 Task: Compose an email with the signature Francisco Garcia with the subject Introduction of a new team member and the message We need to schedule a meeting with the client to discuss the project requirements. Can you please coordinate with them to find a suitable time? from softage.10@softage.net to softage.4@softage.net, now select the entire message Quote Attach a link with text SoftAge.4 and email address as softage.4@softage.net Send the email. Finally, move the email from Sent Items to the label Workplace harassment
Action: Mouse moved to (80, 131)
Screenshot: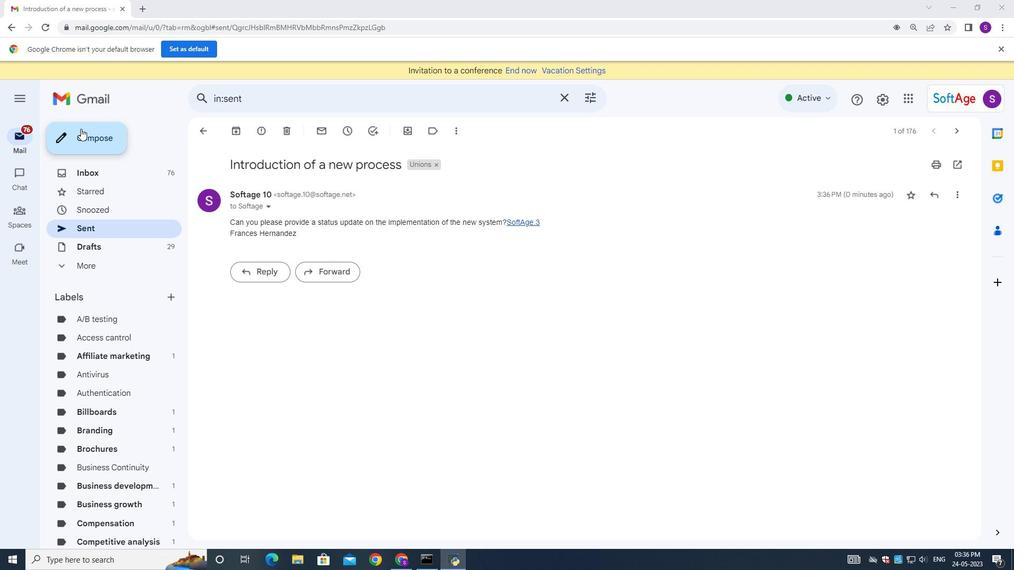 
Action: Mouse pressed left at (80, 131)
Screenshot: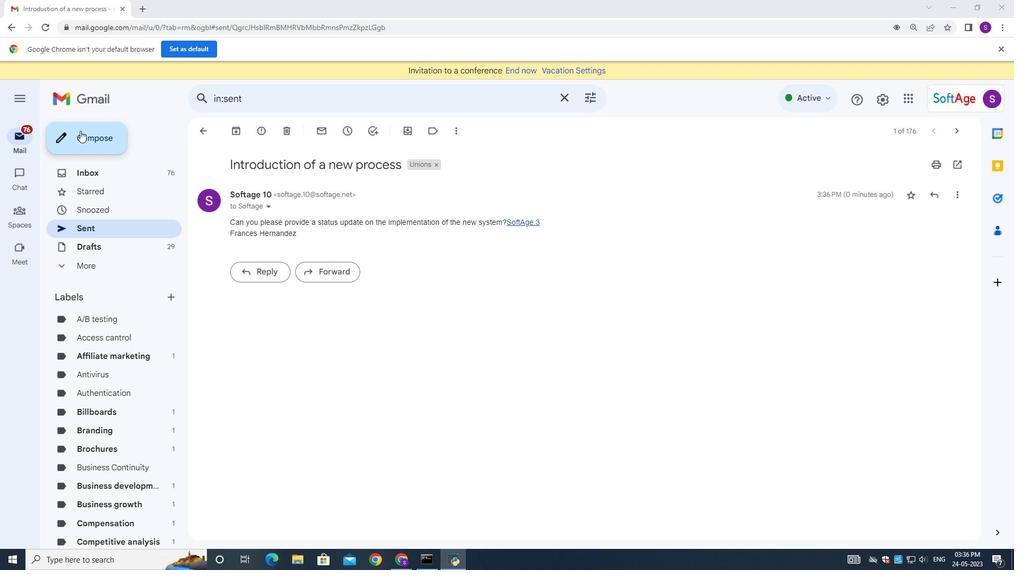 
Action: Mouse moved to (837, 533)
Screenshot: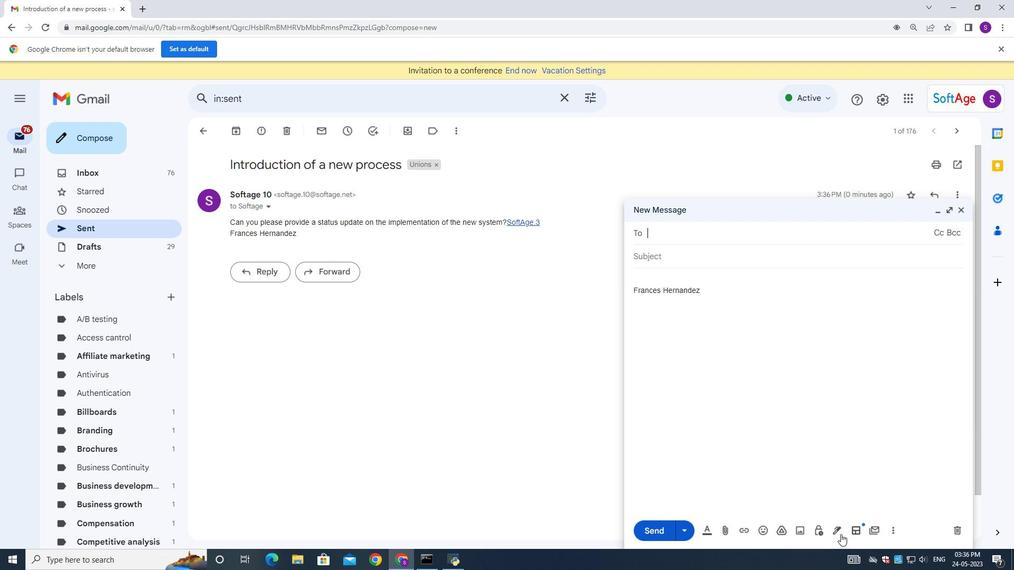 
Action: Mouse pressed left at (837, 533)
Screenshot: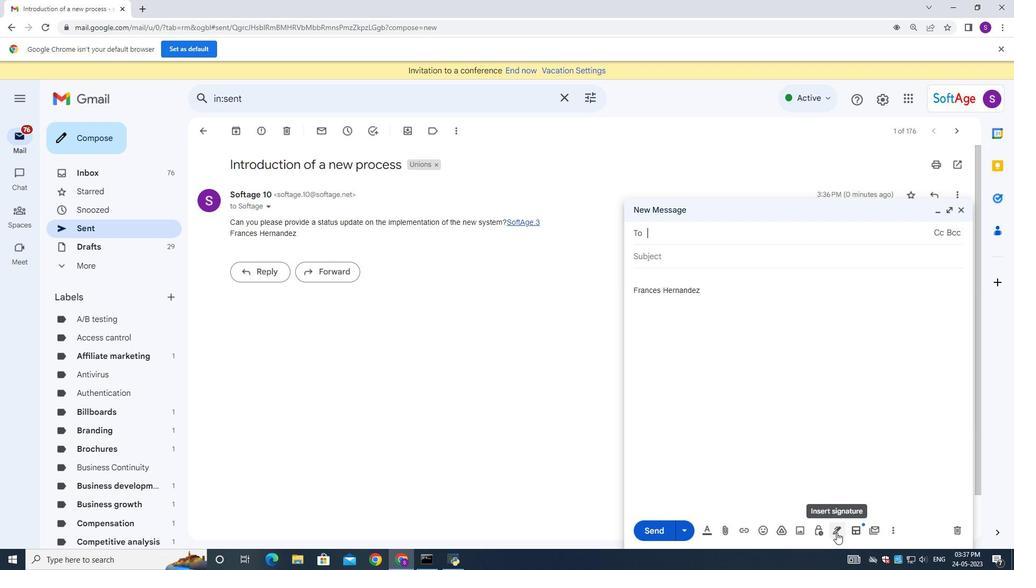 
Action: Mouse moved to (866, 469)
Screenshot: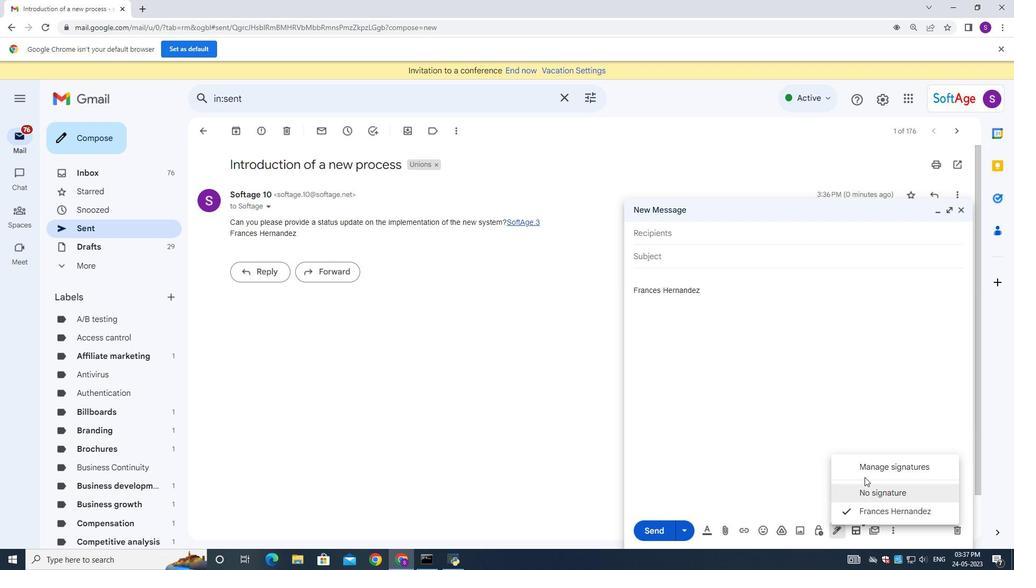
Action: Mouse pressed left at (866, 469)
Screenshot: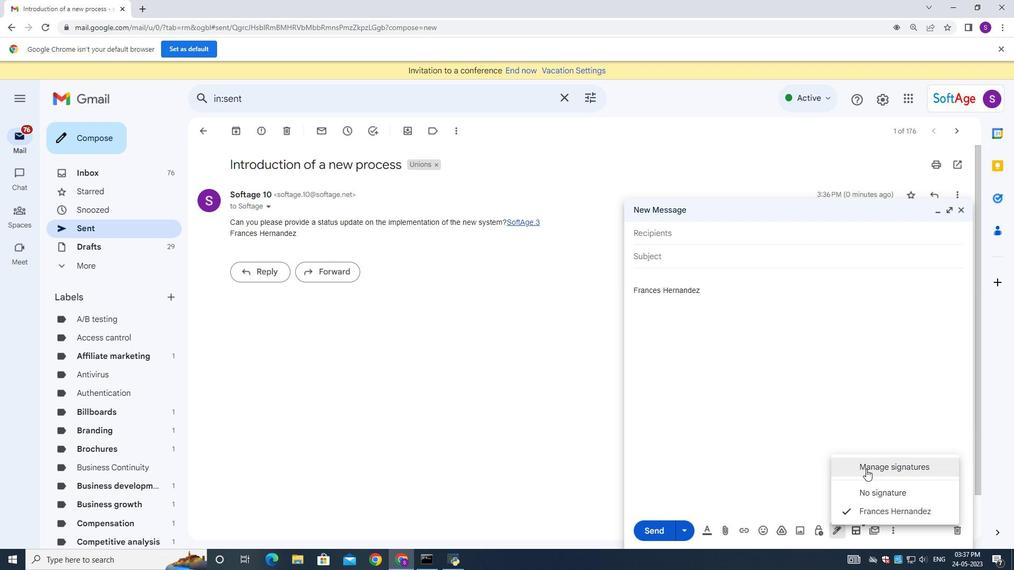 
Action: Mouse moved to (540, 299)
Screenshot: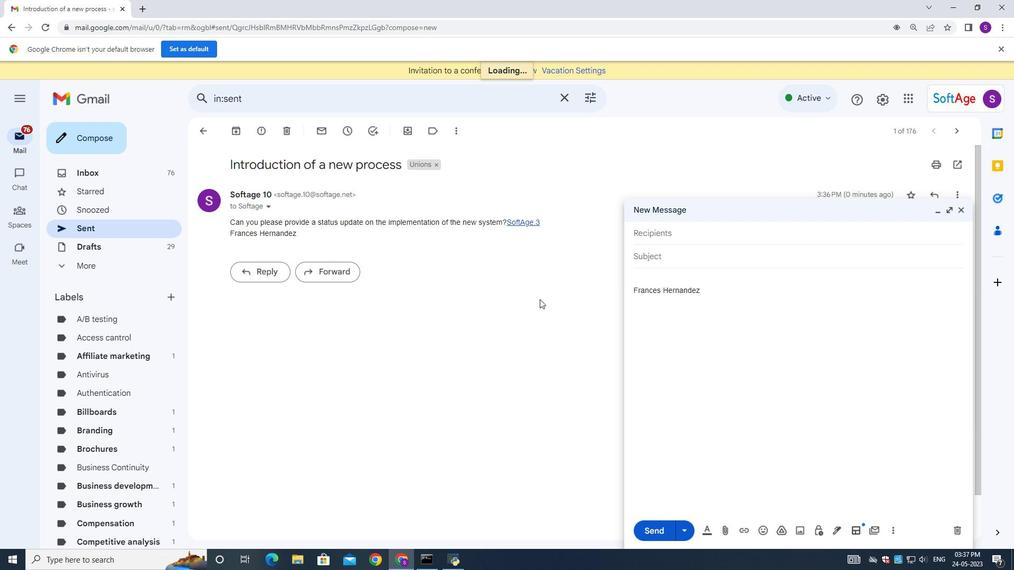 
Action: Mouse scrolled (540, 298) with delta (0, 0)
Screenshot: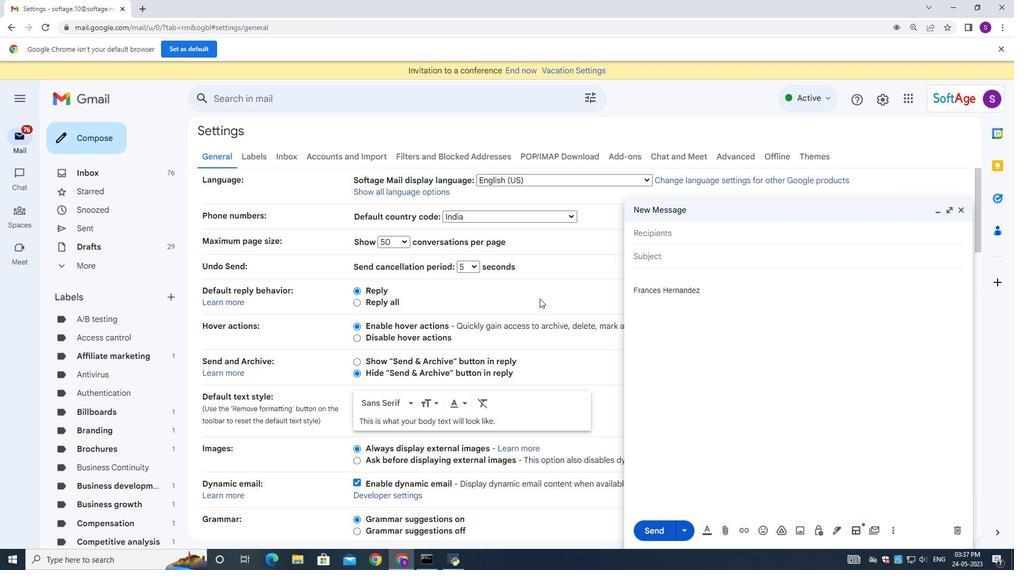 
Action: Mouse moved to (540, 299)
Screenshot: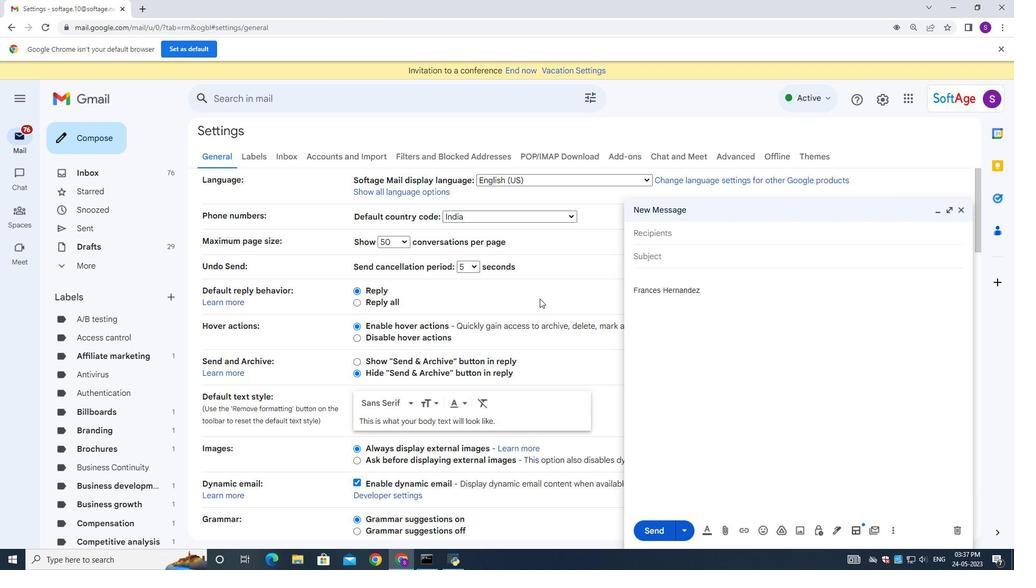 
Action: Mouse scrolled (540, 299) with delta (0, 0)
Screenshot: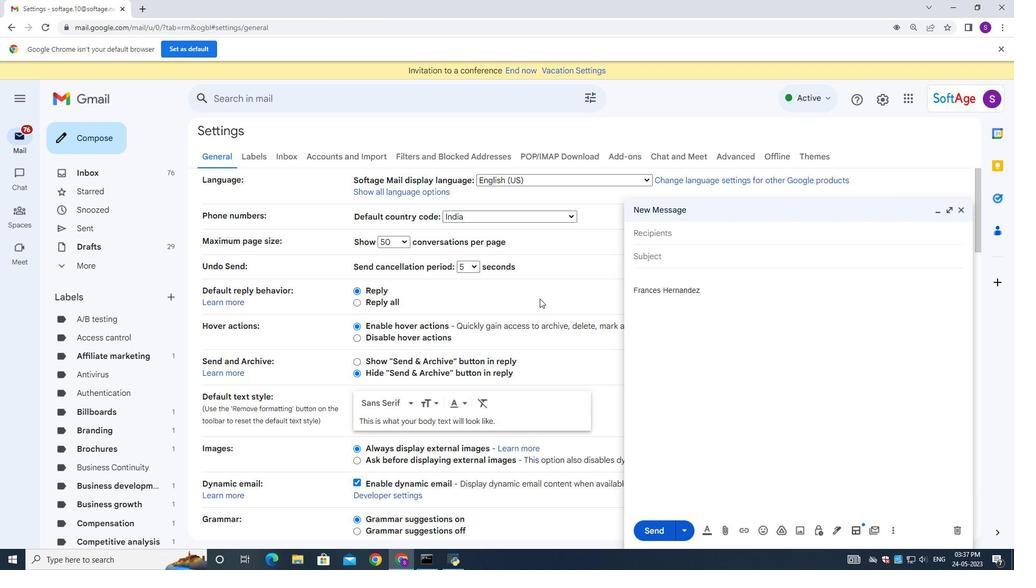 
Action: Mouse moved to (540, 300)
Screenshot: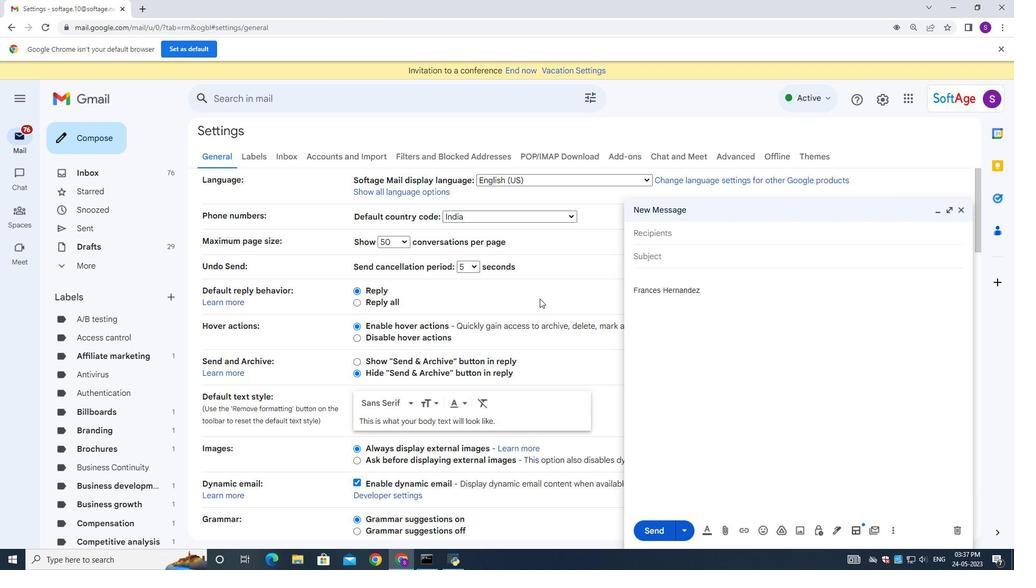 
Action: Mouse scrolled (540, 299) with delta (0, 0)
Screenshot: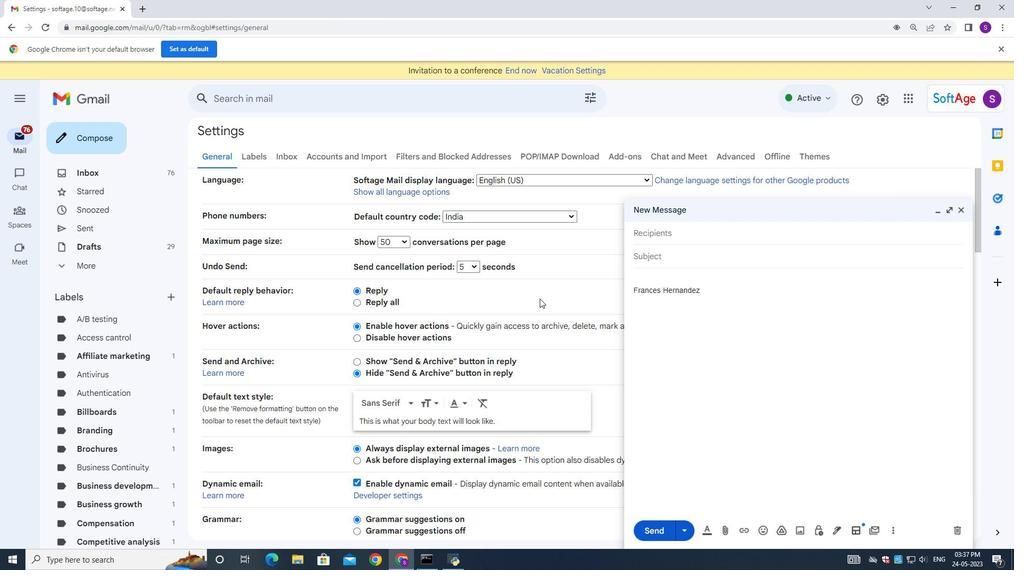 
Action: Mouse moved to (540, 300)
Screenshot: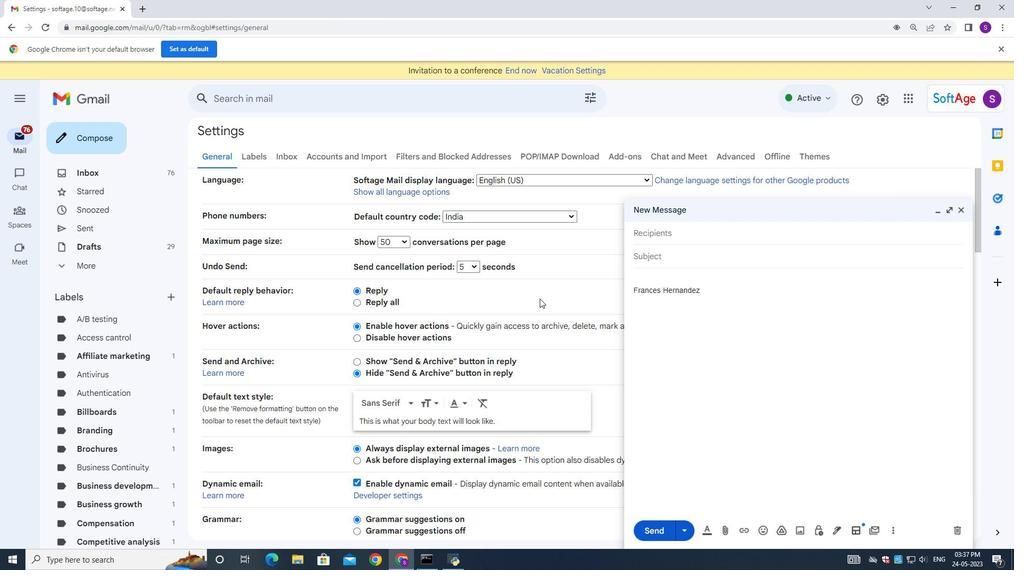 
Action: Mouse scrolled (540, 299) with delta (0, 0)
Screenshot: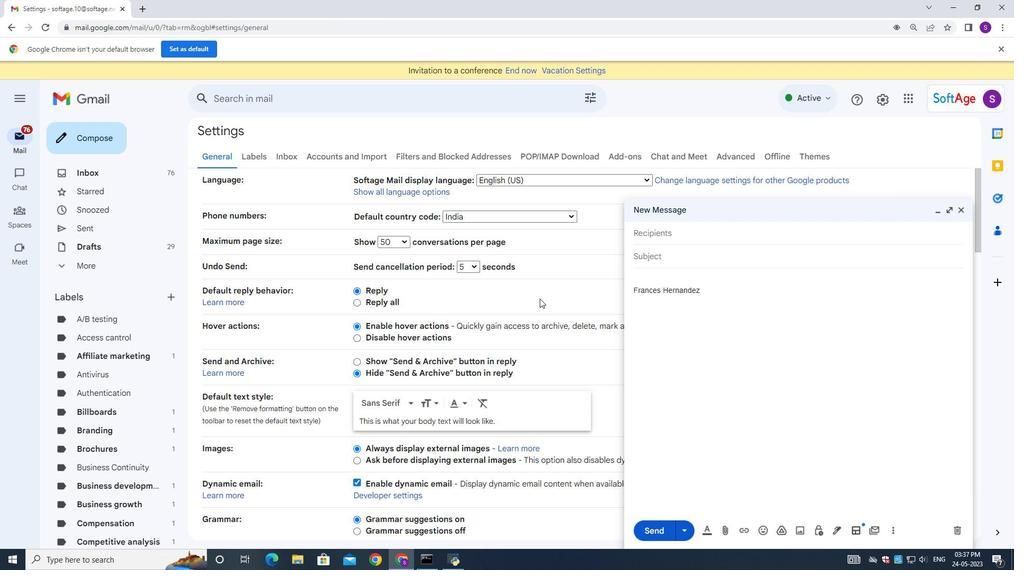 
Action: Mouse scrolled (540, 299) with delta (0, 0)
Screenshot: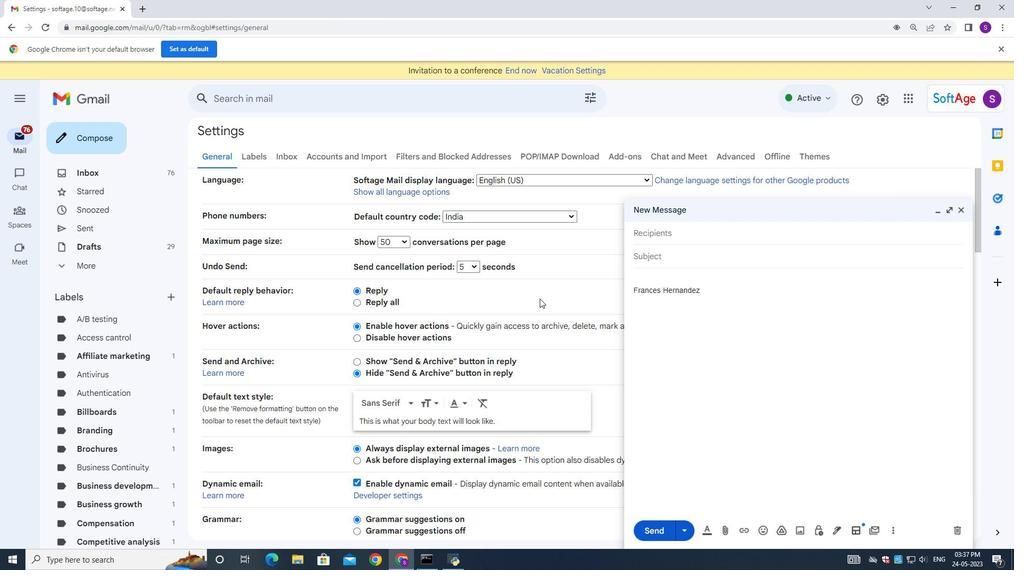 
Action: Mouse scrolled (540, 299) with delta (0, 0)
Screenshot: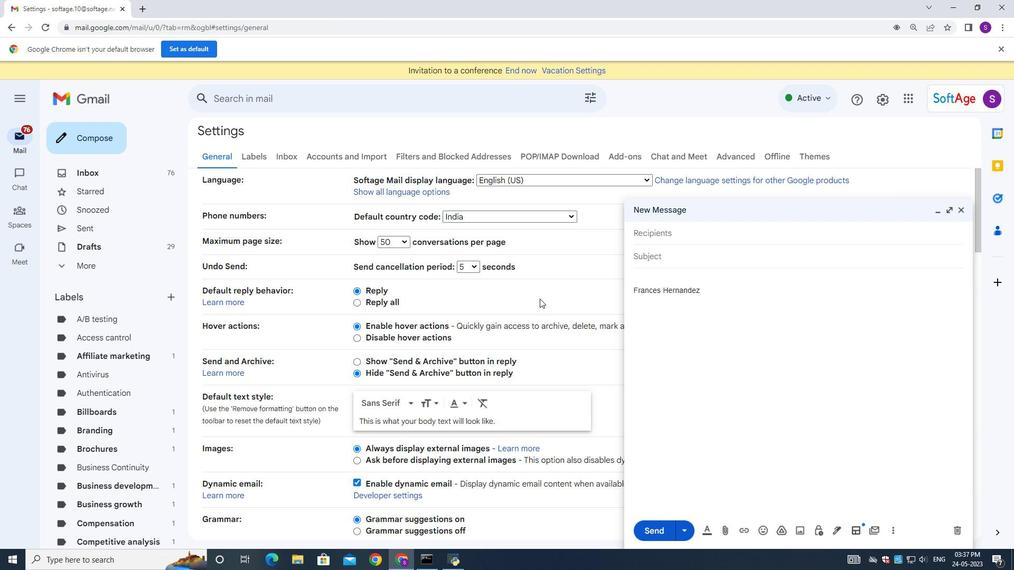 
Action: Mouse moved to (540, 301)
Screenshot: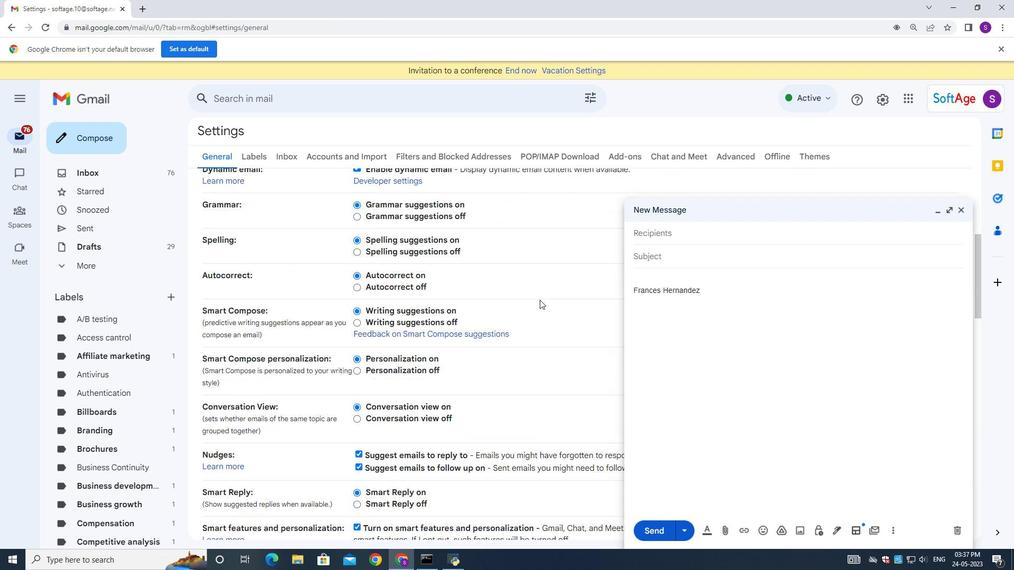
Action: Mouse scrolled (540, 301) with delta (0, 0)
Screenshot: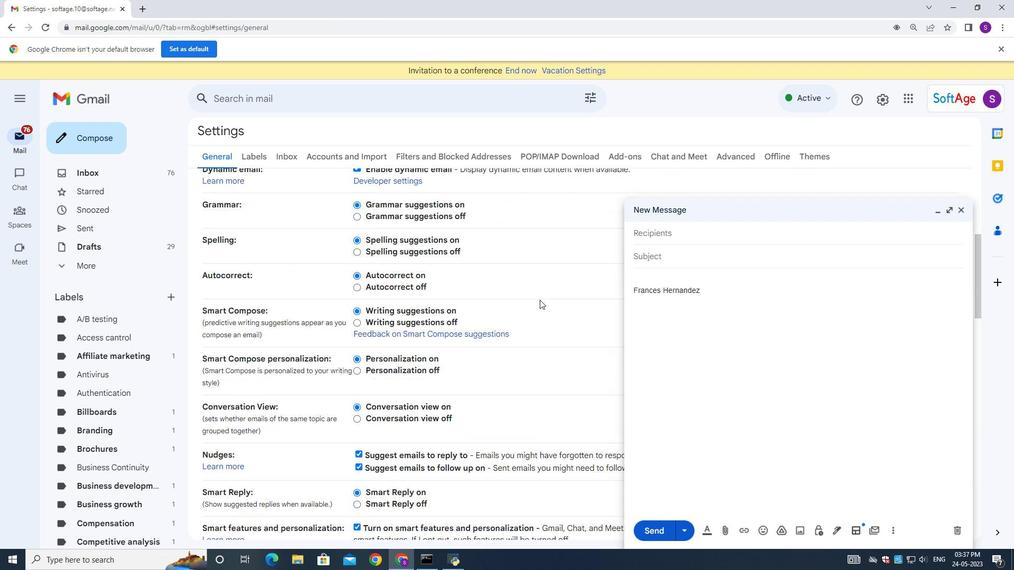 
Action: Mouse moved to (540, 301)
Screenshot: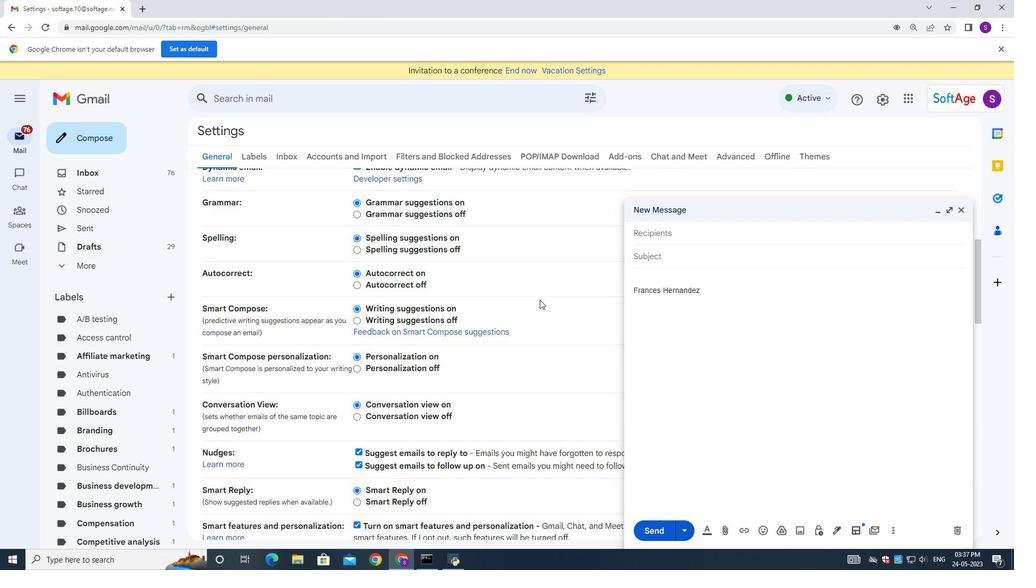 
Action: Mouse scrolled (540, 301) with delta (0, 0)
Screenshot: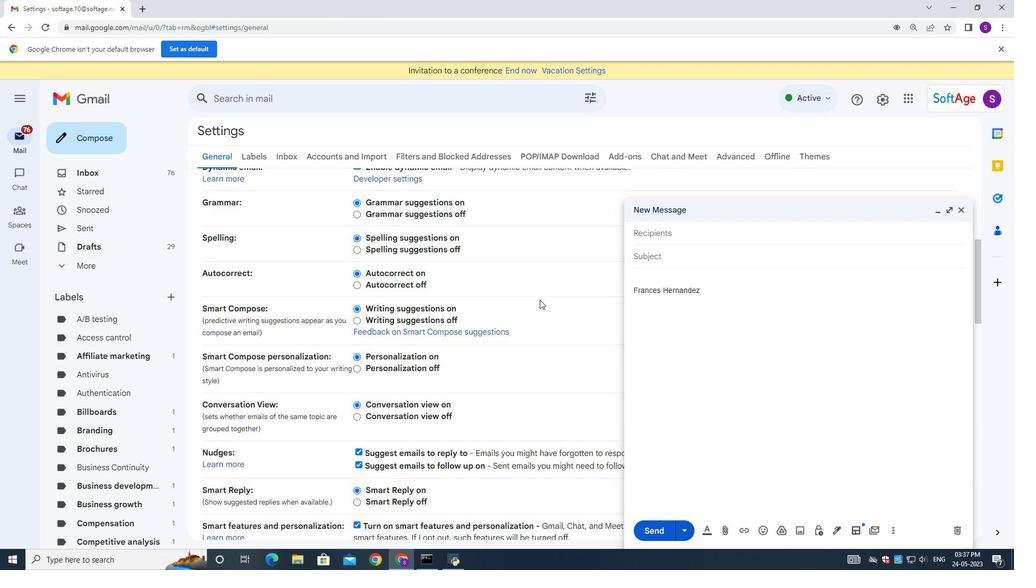 
Action: Mouse scrolled (540, 301) with delta (0, 0)
Screenshot: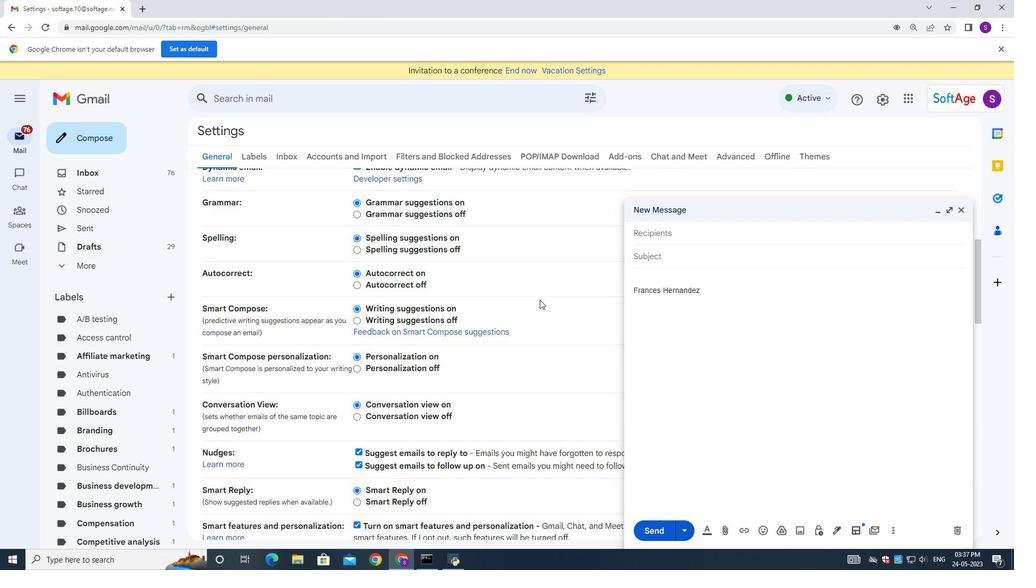 
Action: Mouse moved to (540, 301)
Screenshot: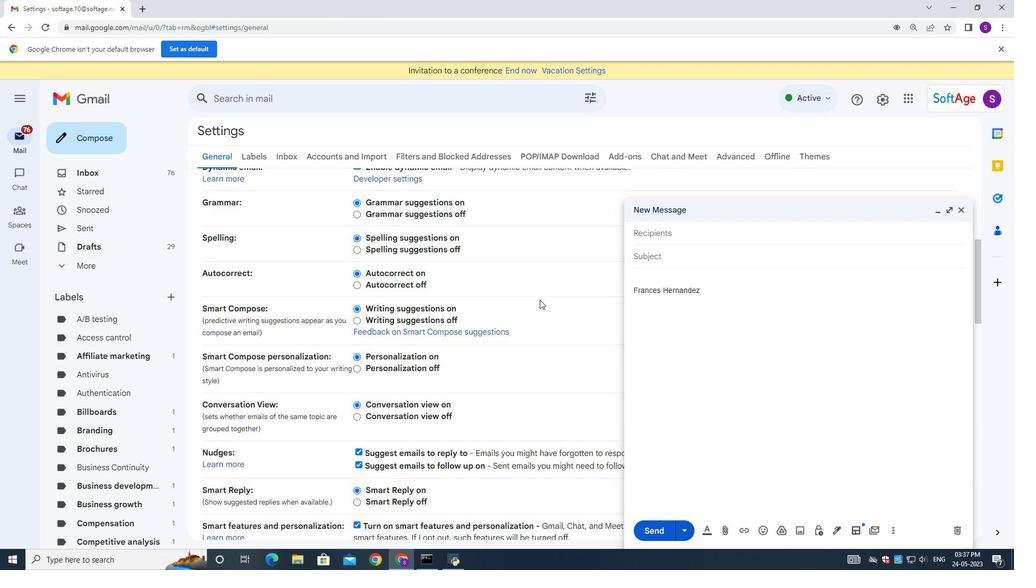 
Action: Mouse scrolled (540, 301) with delta (0, 0)
Screenshot: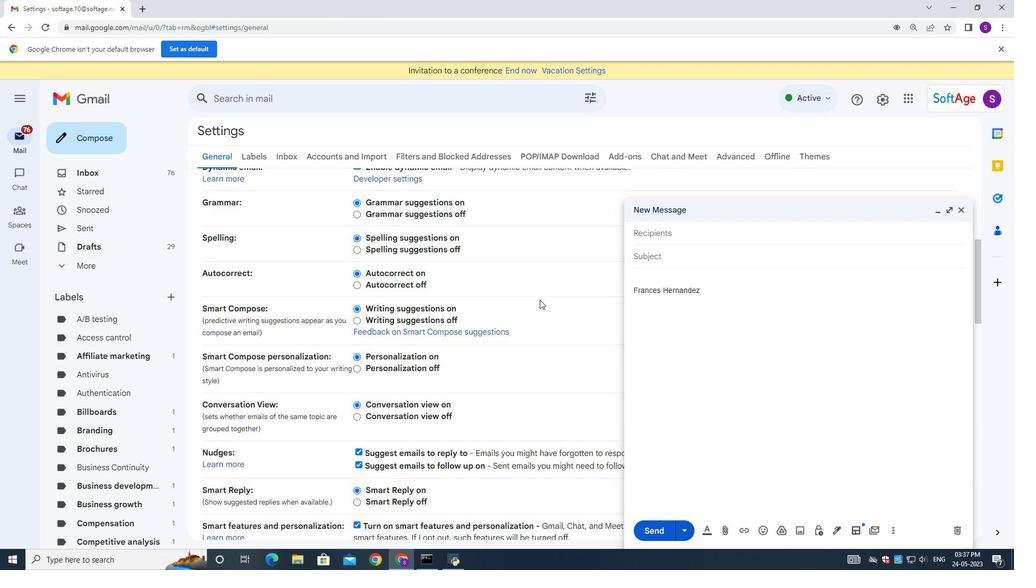 
Action: Mouse scrolled (540, 301) with delta (0, 0)
Screenshot: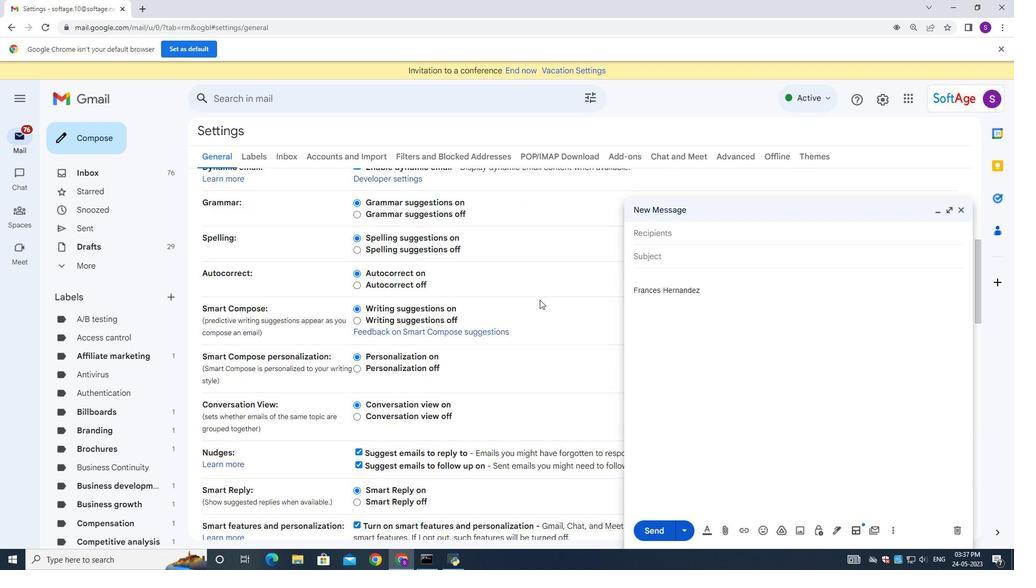 
Action: Mouse moved to (539, 305)
Screenshot: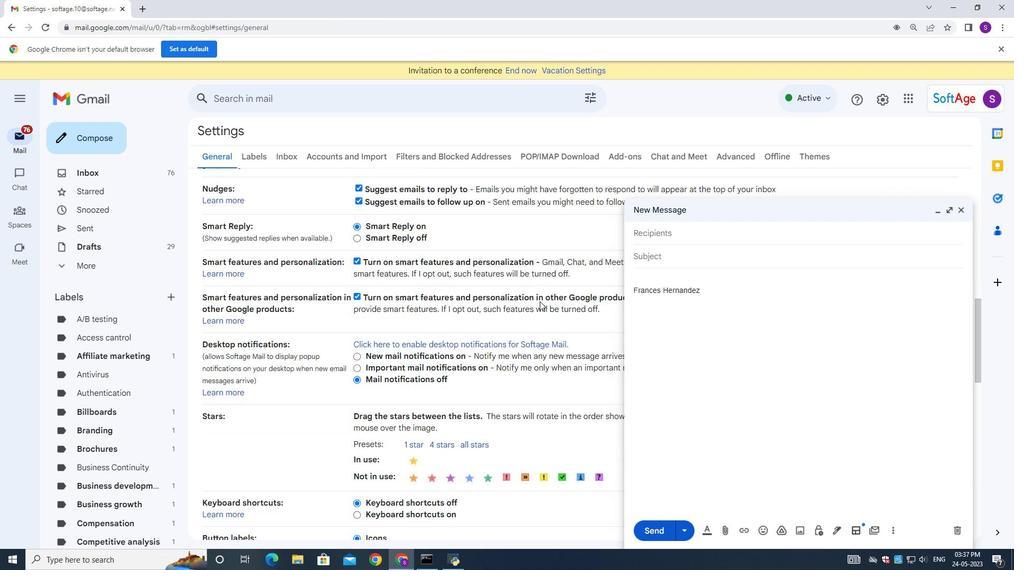 
Action: Mouse scrolled (539, 304) with delta (0, 0)
Screenshot: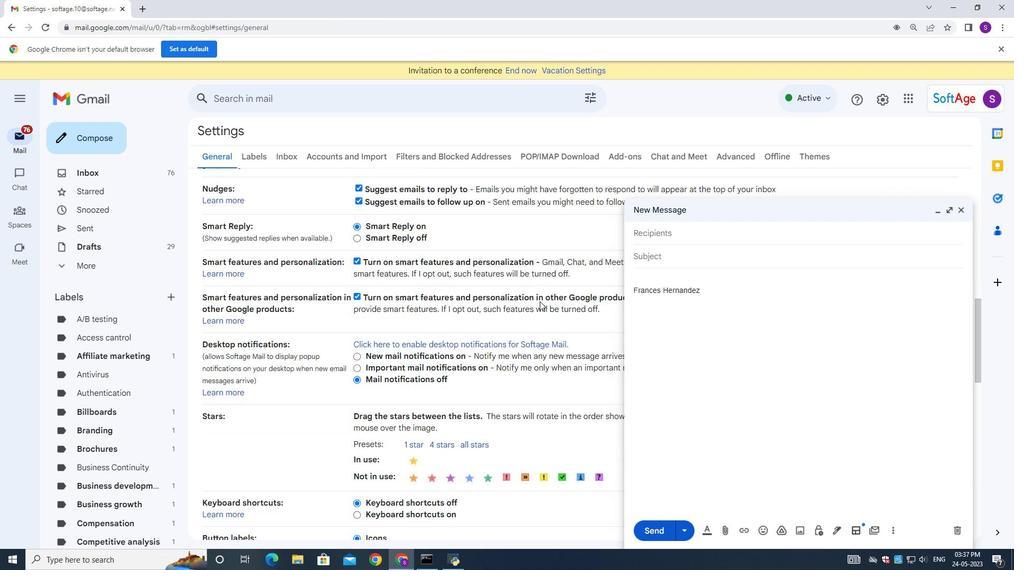 
Action: Mouse moved to (539, 306)
Screenshot: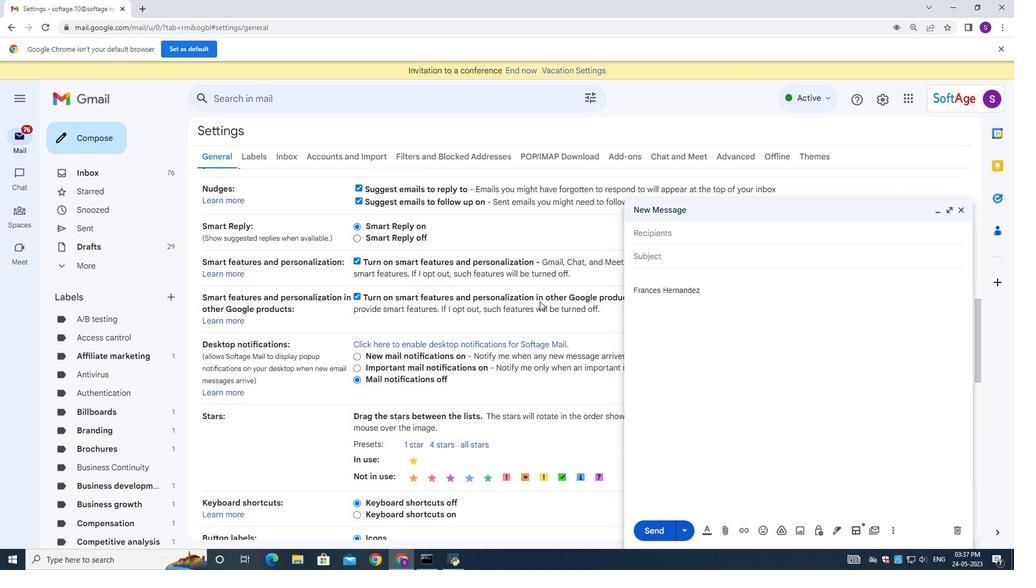 
Action: Mouse scrolled (539, 305) with delta (0, 0)
Screenshot: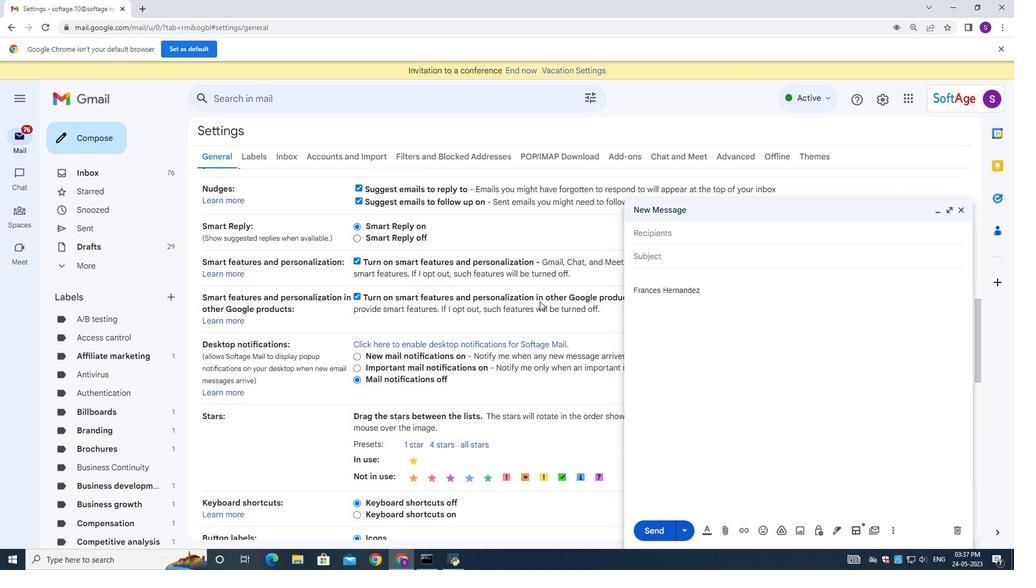 
Action: Mouse scrolled (539, 305) with delta (0, 0)
Screenshot: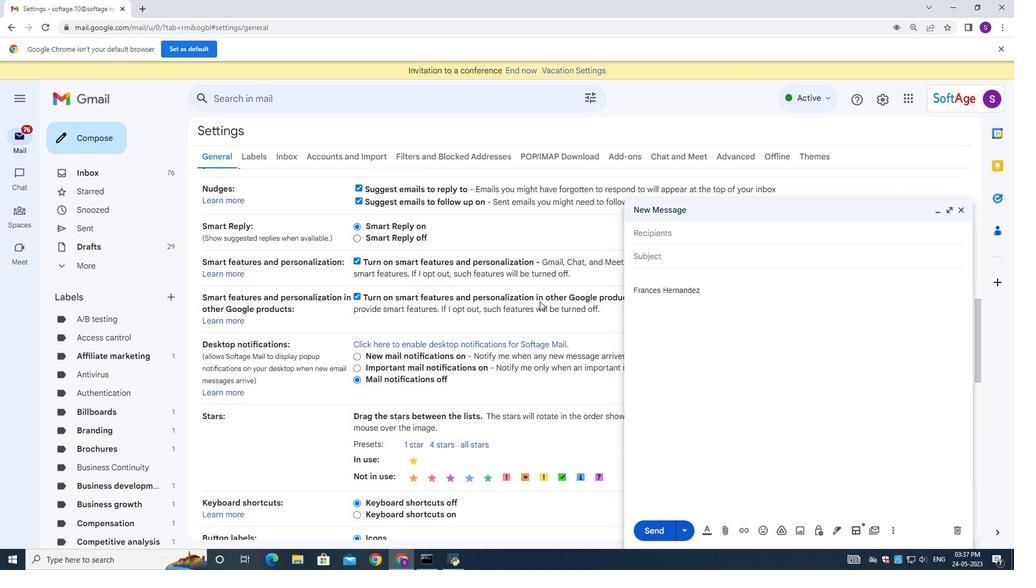 
Action: Mouse scrolled (539, 305) with delta (0, 0)
Screenshot: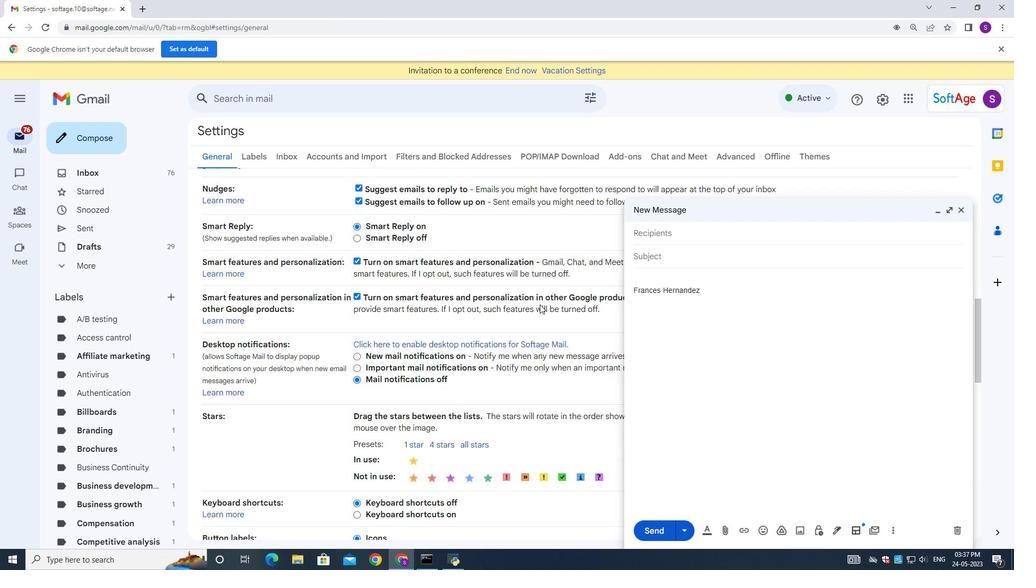 
Action: Mouse moved to (538, 306)
Screenshot: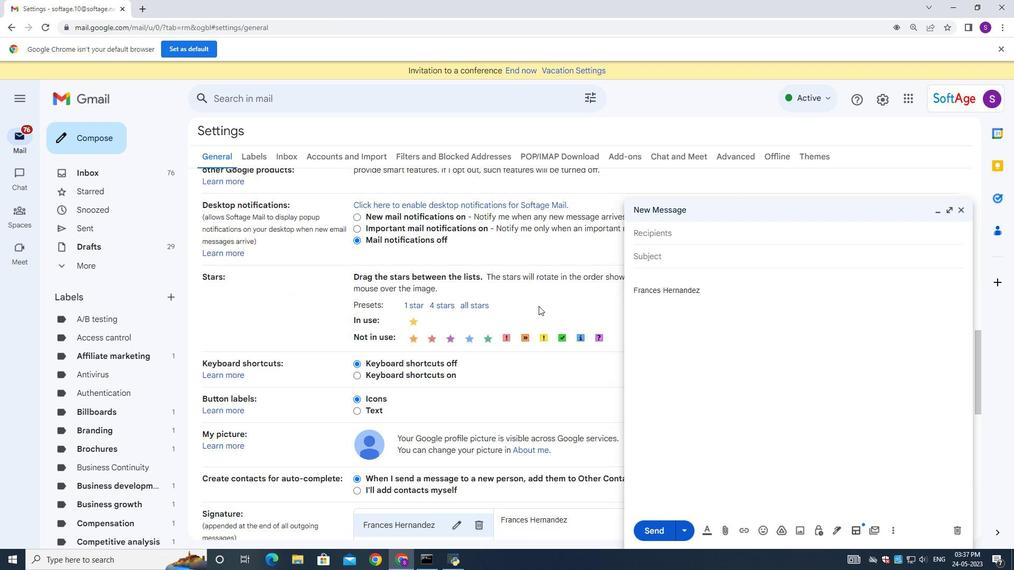
Action: Mouse scrolled (538, 305) with delta (0, 0)
Screenshot: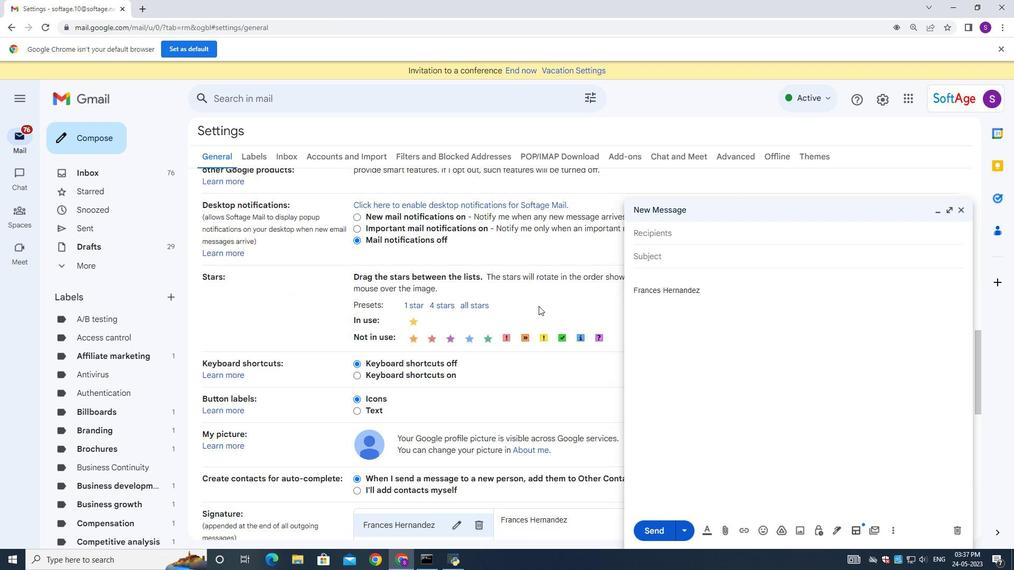 
Action: Mouse moved to (538, 307)
Screenshot: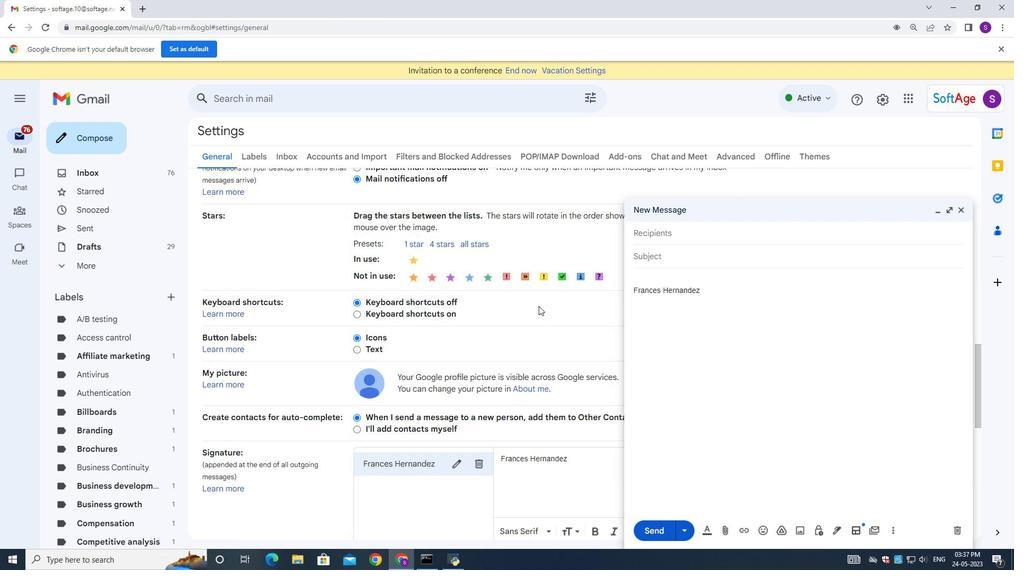 
Action: Mouse scrolled (538, 306) with delta (0, 0)
Screenshot: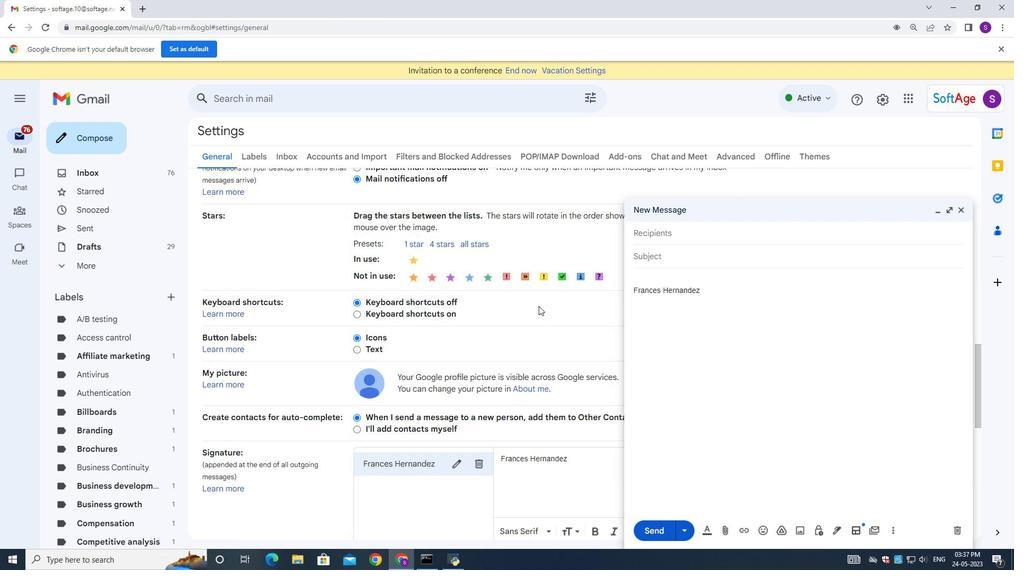 
Action: Mouse scrolled (538, 306) with delta (0, 0)
Screenshot: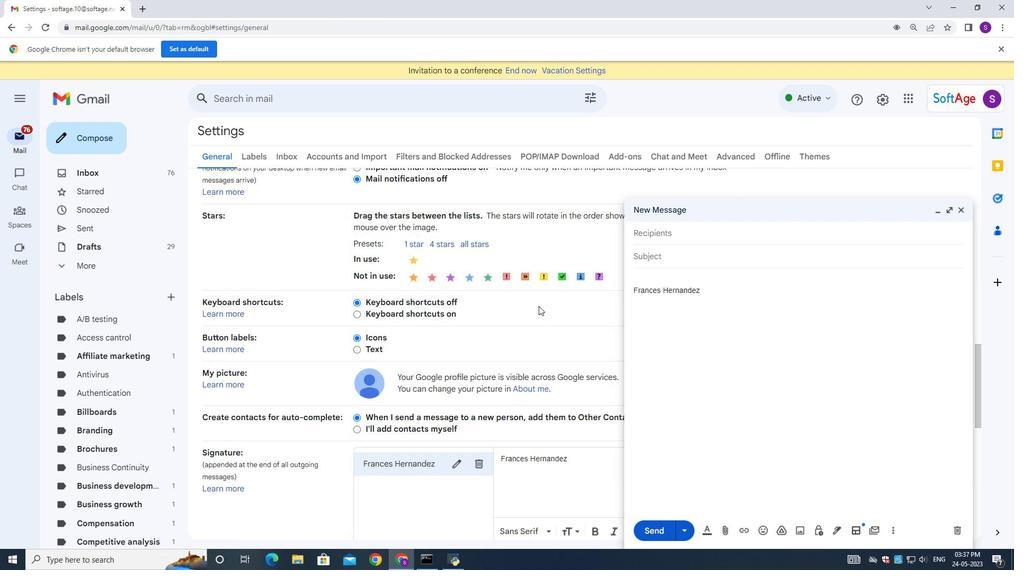 
Action: Mouse scrolled (538, 306) with delta (0, 0)
Screenshot: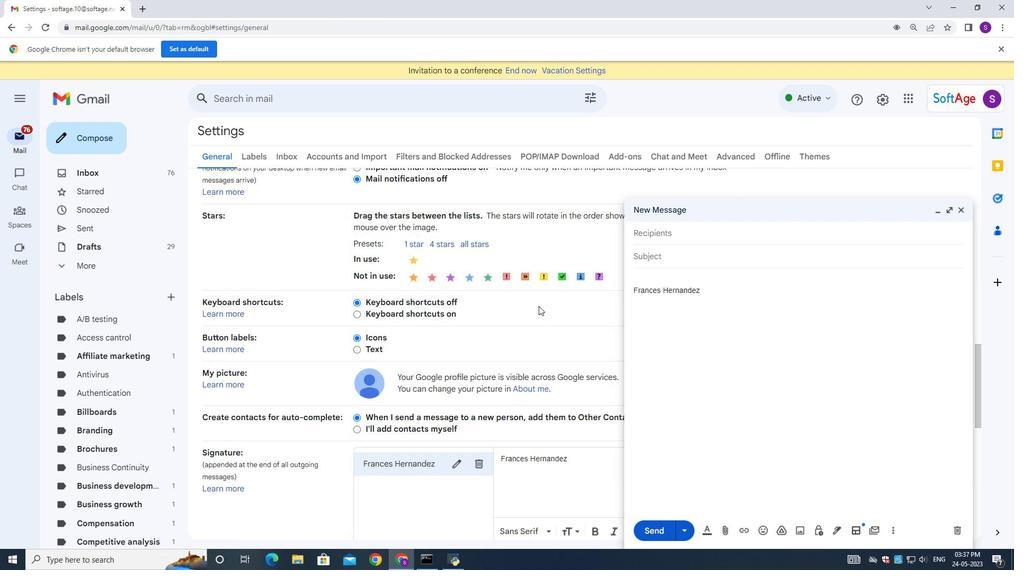 
Action: Mouse moved to (460, 243)
Screenshot: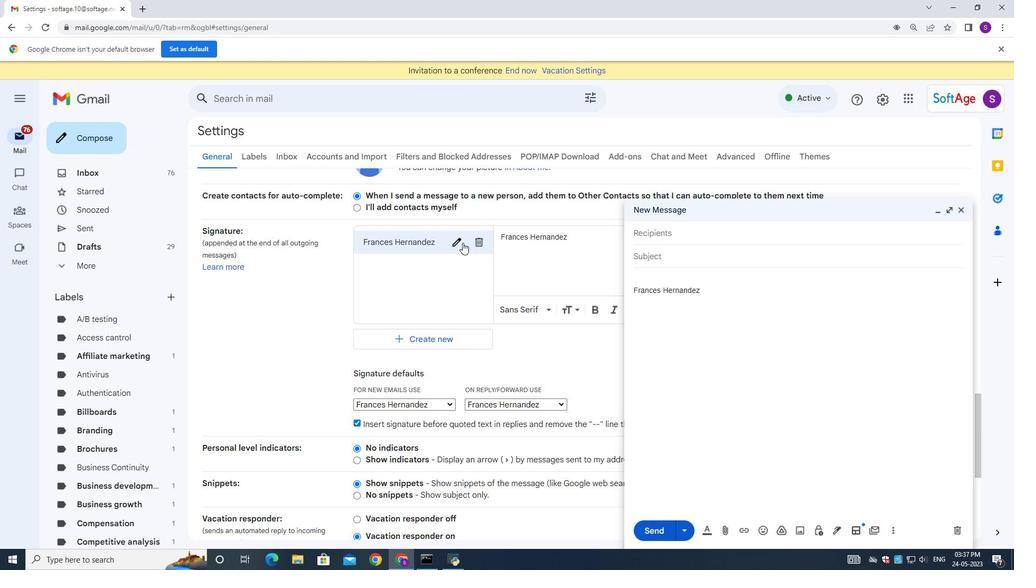 
Action: Mouse pressed left at (460, 243)
Screenshot: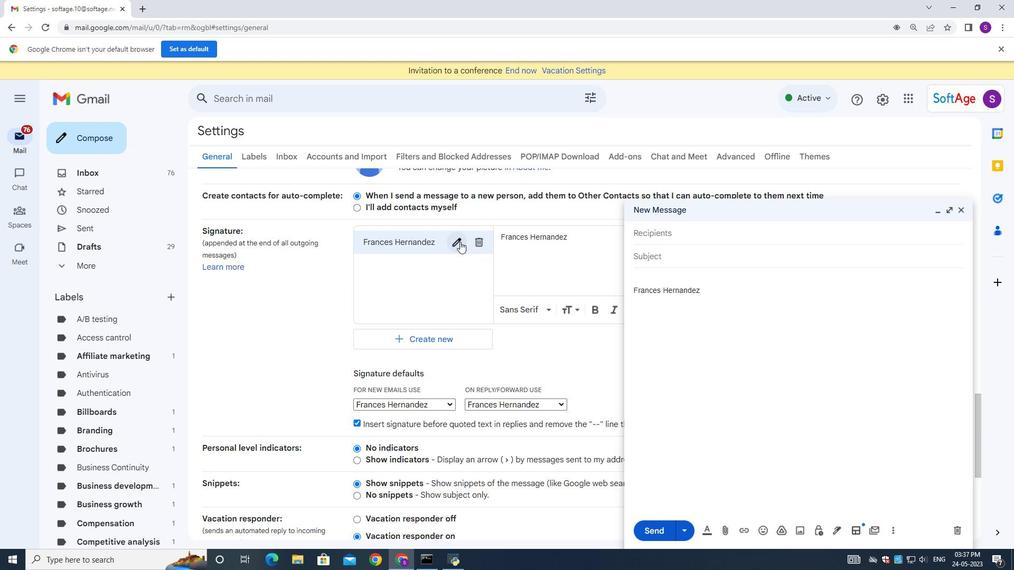 
Action: Key pressed ctrl+A<Key.backspace><Key.shift><Key.shift><Key.shift><Key.shift><Key.shift><Key.shift><Key.shift><Key.shift><Key.shift><Key.shift><Key.shift><Key.shift><Key.shift><Key.shift><Key.shift><Key.shift><Key.shift><Key.shift><Key.shift><Key.shift><Key.shift><Key.shift><Key.shift><Key.shift><Key.shift><Key.shift><Key.shift><Key.shift><Key.shift><Key.shift><Key.shift><Key.shift><Key.shift><Key.shift><Key.shift><Key.shift><Key.shift><Key.shift><Key.shift><Key.shift><Key.shift><Key.shift><Key.shift><Key.shift><Key.shift><Key.shift><Key.shift><Key.shift><Key.shift><Key.shift><Key.shift><Key.shift><Key.shift><Key.shift><Key.shift><Key.shift><Key.shift><Key.shift><Key.shift><Key.shift><Key.shift><Key.shift><Key.shift><Key.shift><Key.shift><Key.shift><Key.shift><Key.shift><Key.shift><Key.shift><Key.shift><Key.shift><Key.shift><Key.shift><Key.shift><Key.shift><Key.shift><Key.shift><Key.shift><Key.shift><Key.shift><Key.shift><Key.shift><Key.shift><Key.shift><Key.shift><Key.shift><Key.shift><Key.shift><Key.shift><Key.shift><Key.shift><Key.shift><Key.shift><Key.shift><Key.shift><Key.shift><Key.shift><Key.shift><Key.shift><Key.shift><Key.shift><Key.shift><Key.shift><Key.shift><Key.shift><Key.shift>Francisco<Key.space><Key.shift><Key.shift><Key.shift><Key.shift><Key.shift><Key.shift>Garia<Key.space><Key.backspace><Key.backspace><Key.backspace>cia
Screenshot: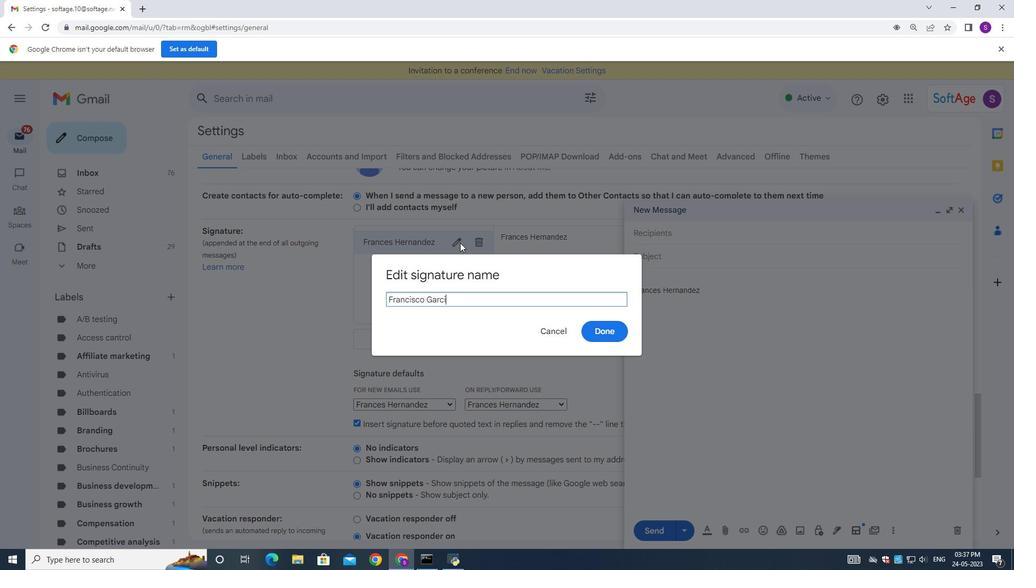 
Action: Mouse moved to (600, 327)
Screenshot: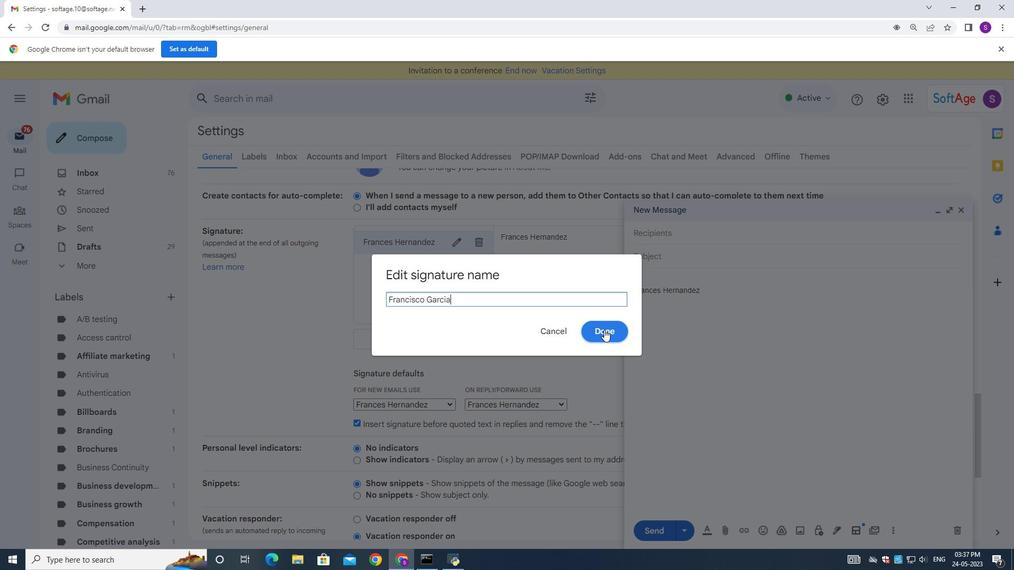 
Action: Mouse pressed left at (604, 329)
Screenshot: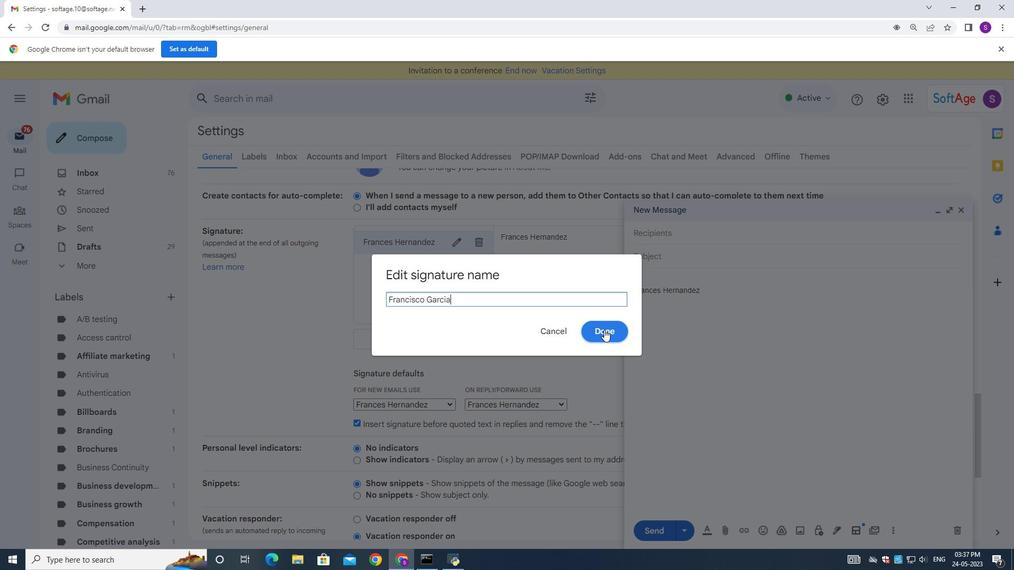 
Action: Mouse moved to (527, 237)
Screenshot: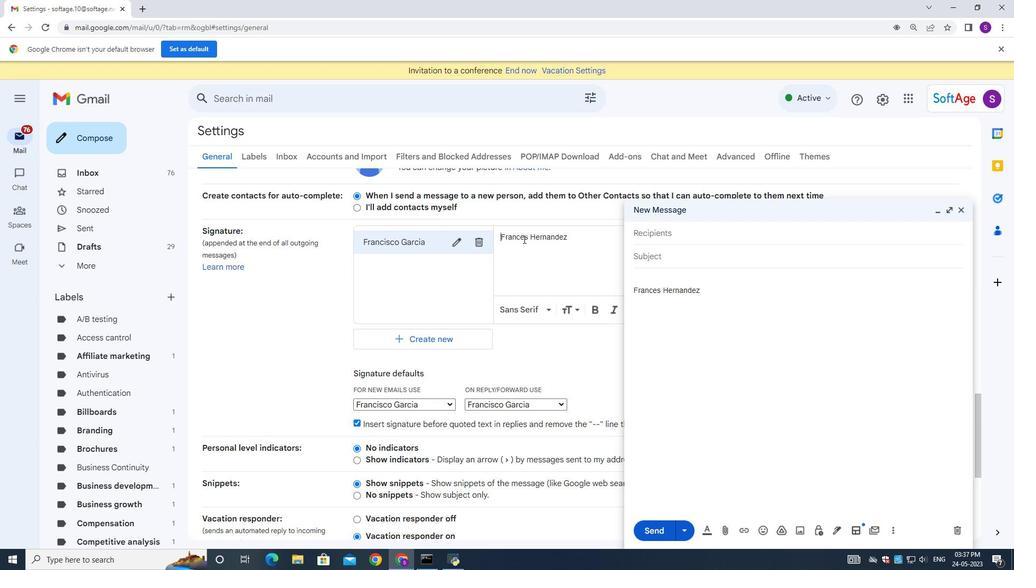 
Action: Mouse pressed left at (527, 237)
Screenshot: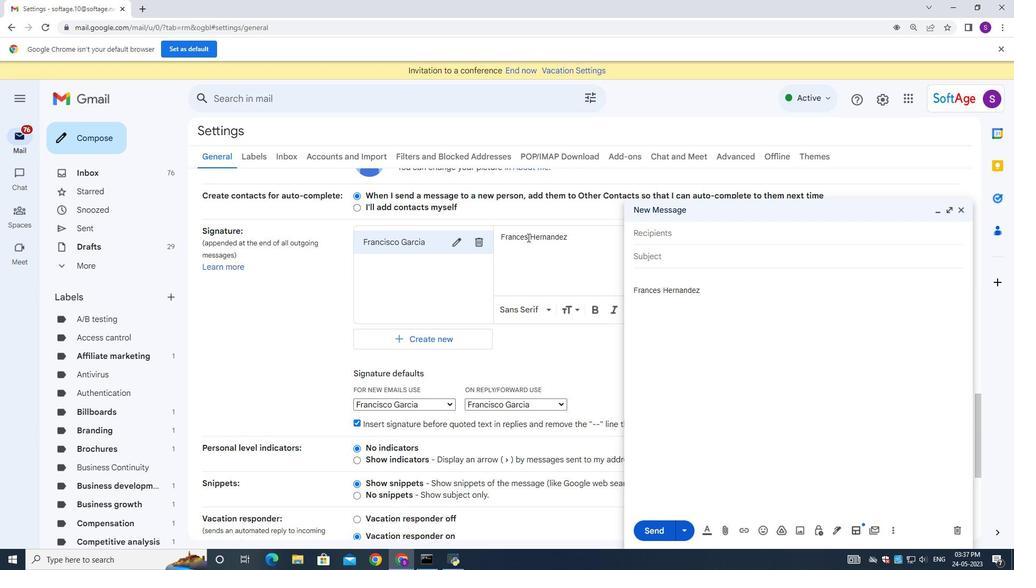 
Action: Mouse moved to (960, 209)
Screenshot: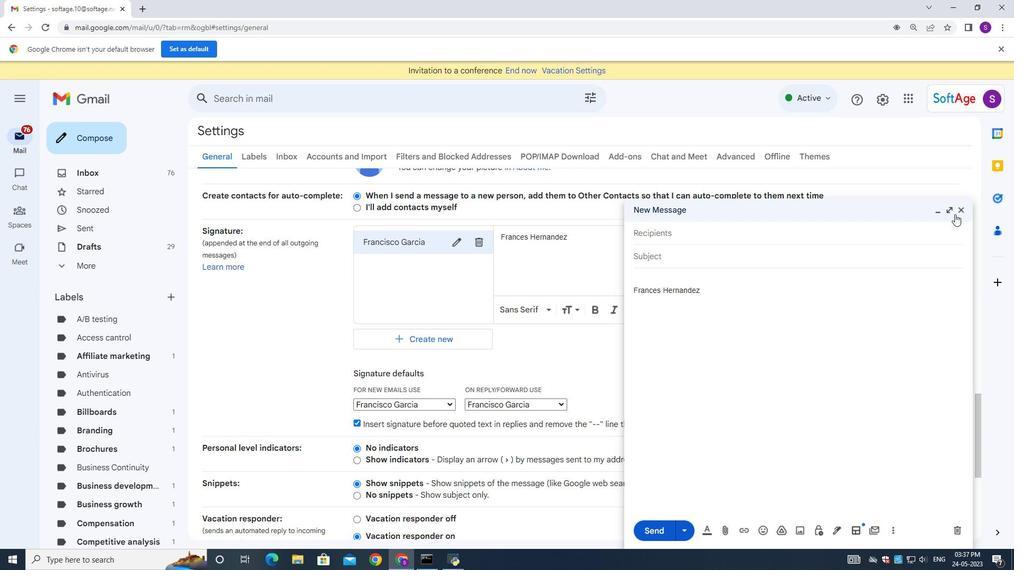 
Action: Mouse pressed left at (960, 209)
Screenshot: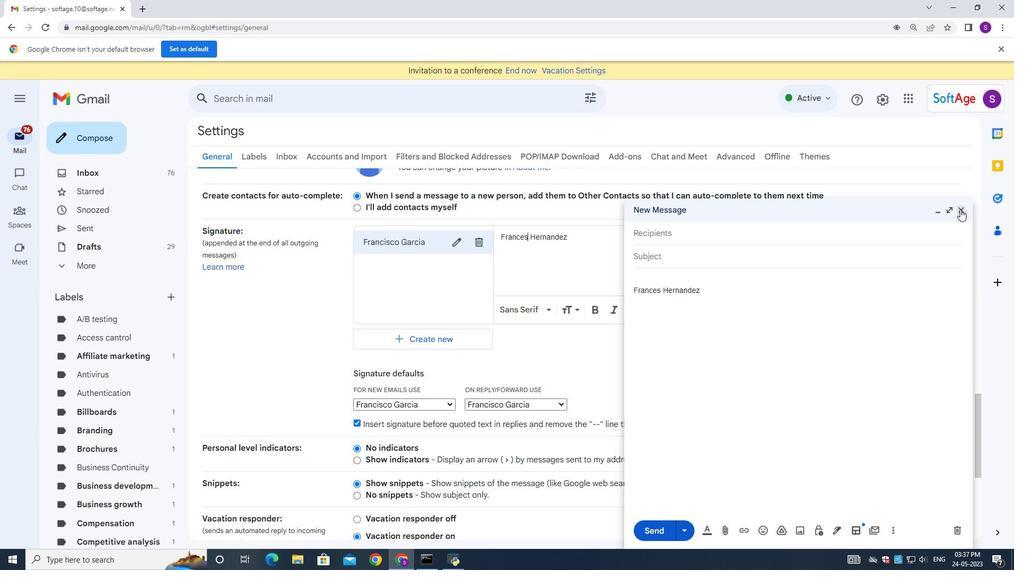 
Action: Mouse moved to (668, 238)
Screenshot: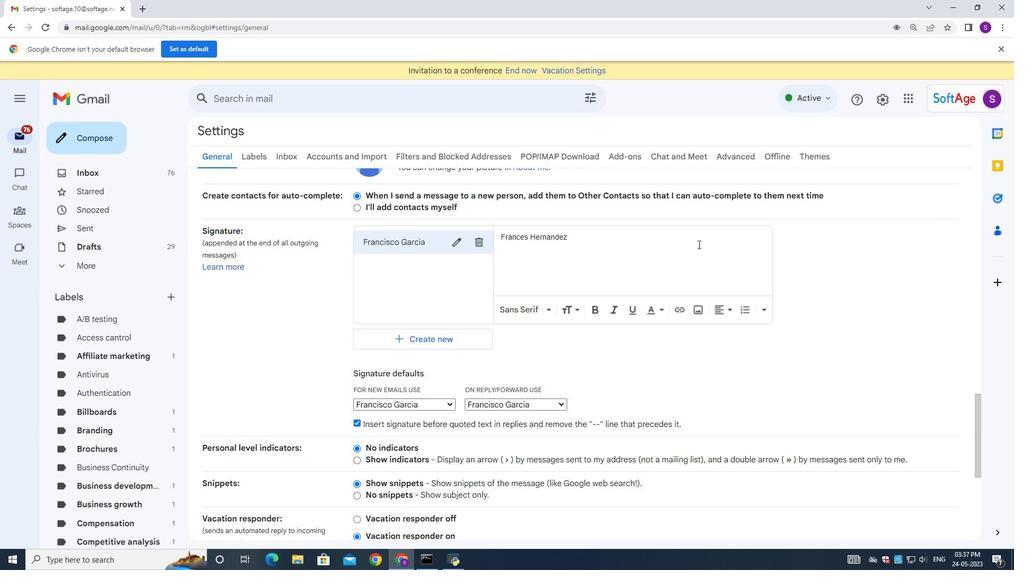 
Action: Mouse pressed left at (668, 238)
Screenshot: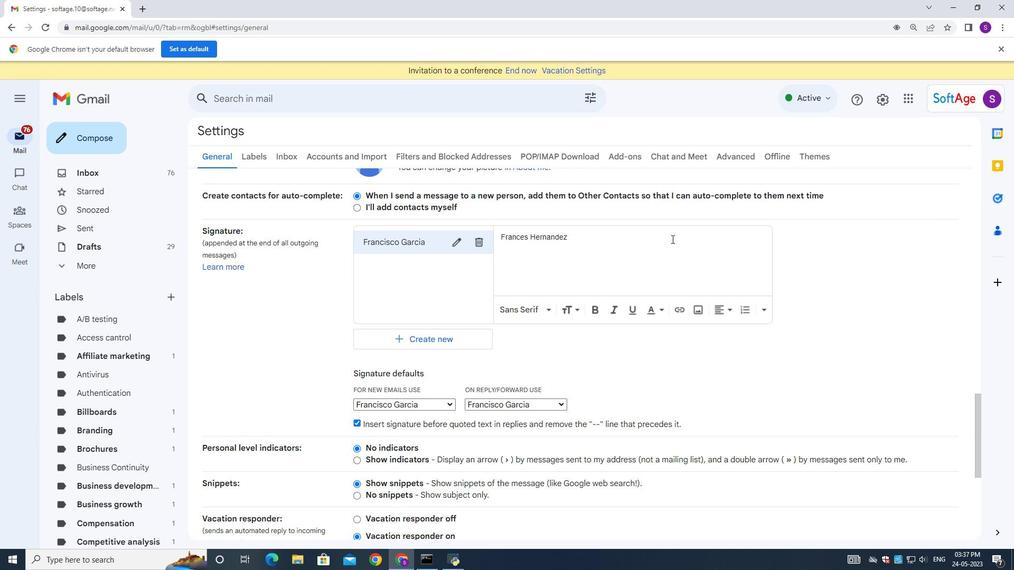 
Action: Key pressed ctrl+A<Key.backspace><Key.shift><Key.shift><Key.shift><Key.shift><Key.shift><Key.shift><Key.shift><Key.shift><Key.shift><Key.shift><Key.shift><Key.shift><Key.shift><Key.shift><Key.shift><Key.shift><Key.shift><Key.shift><Key.shift><Key.shift><Key.shift><Key.shift><Key.shift><Key.shift><Key.shift><Key.shift><Key.shift><Key.shift><Key.shift><Key.shift><Key.shift><Key.shift><Key.shift><Key.shift><Key.shift><Key.shift><Key.shift><Key.shift><Key.shift><Key.shift><Key.shift><Key.shift><Key.shift><Key.shift><Key.shift><Key.shift><Key.shift><Key.shift><Key.shift><Key.shift><Key.shift><Key.shift><Key.shift><Key.shift><Key.shift><Key.shift><Key.shift><Key.shift><Key.shift><Key.shift><Key.shift><Key.shift><Key.shift><Key.shift><Key.shift><Key.shift><Key.shift><Key.shift><Key.shift><Key.shift>Fa<Key.backspace>rancisco<Key.space><Key.shift><Key.shift>Garcia
Screenshot: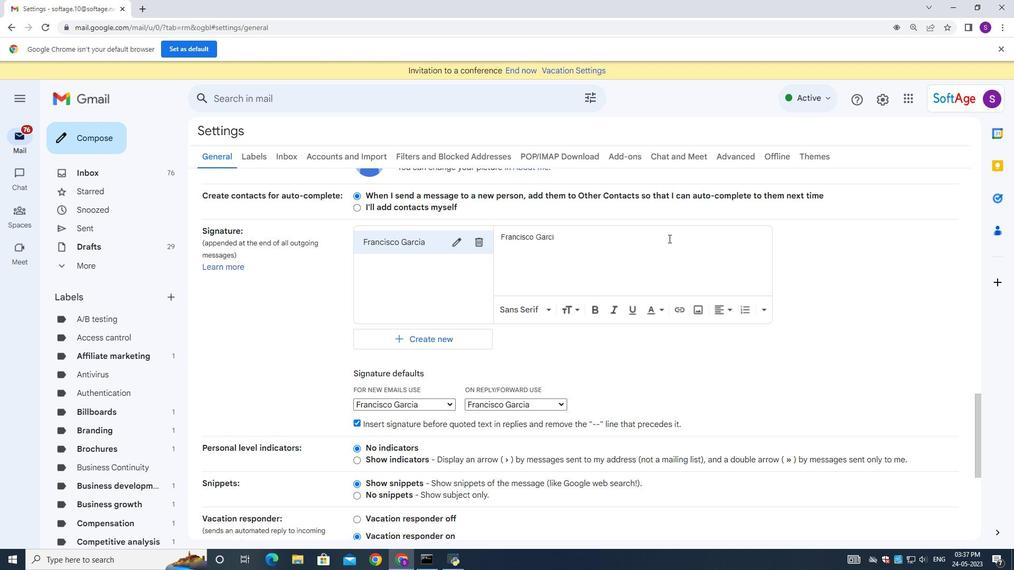 
Action: Mouse moved to (653, 263)
Screenshot: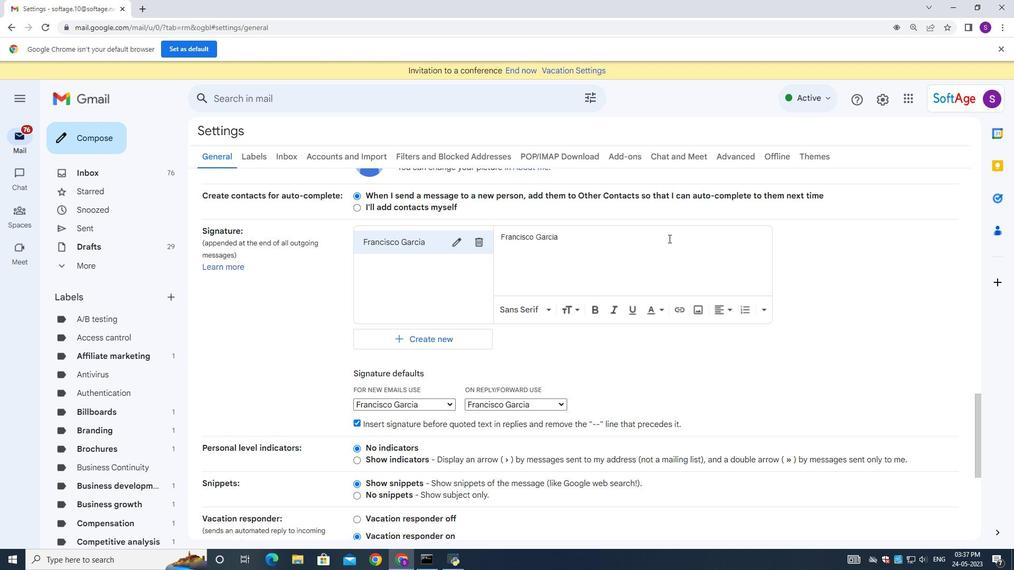 
Action: Mouse scrolled (653, 263) with delta (0, 0)
Screenshot: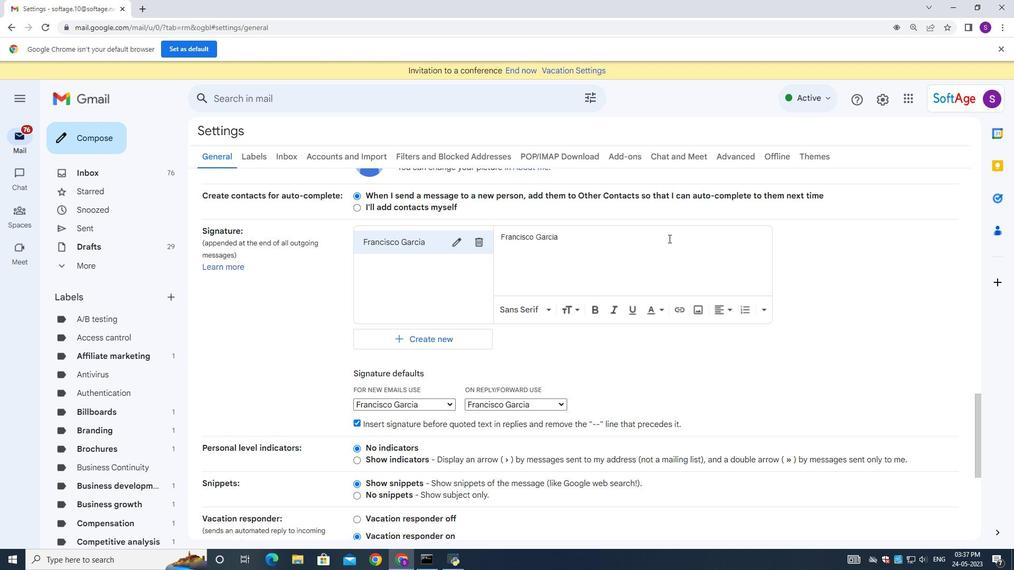 
Action: Mouse moved to (655, 273)
Screenshot: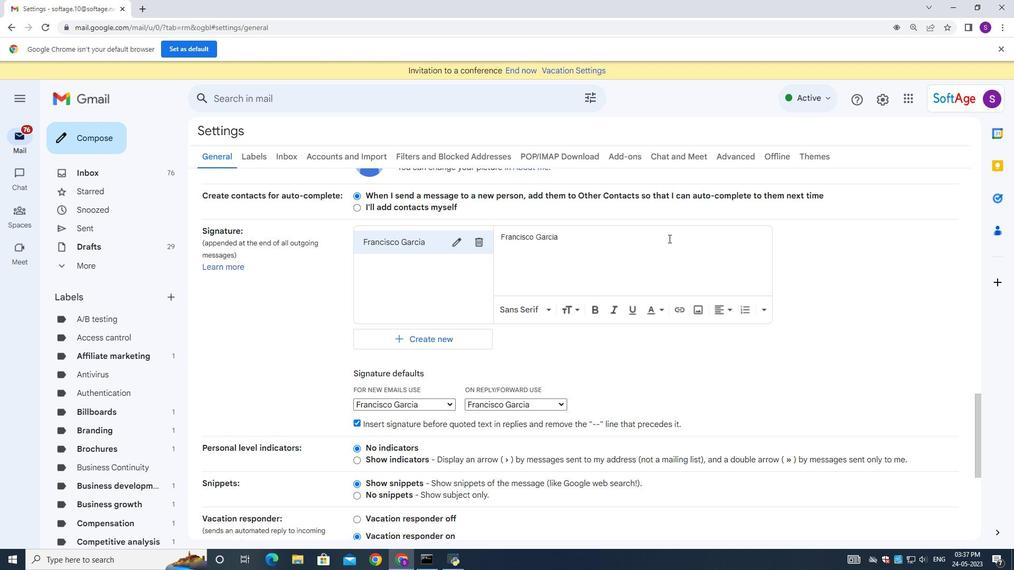 
Action: Mouse scrolled (654, 271) with delta (0, 0)
Screenshot: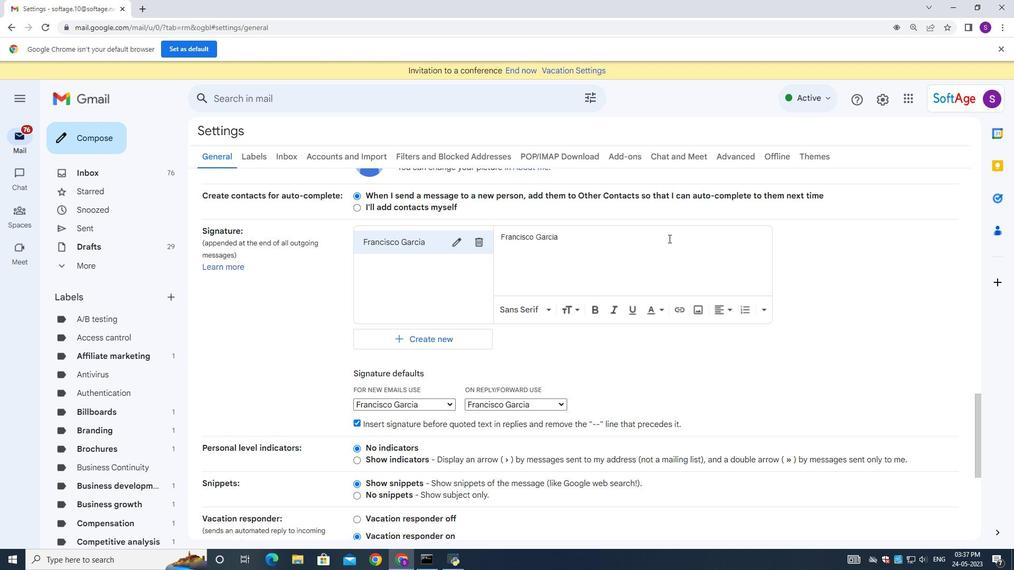 
Action: Mouse moved to (656, 275)
Screenshot: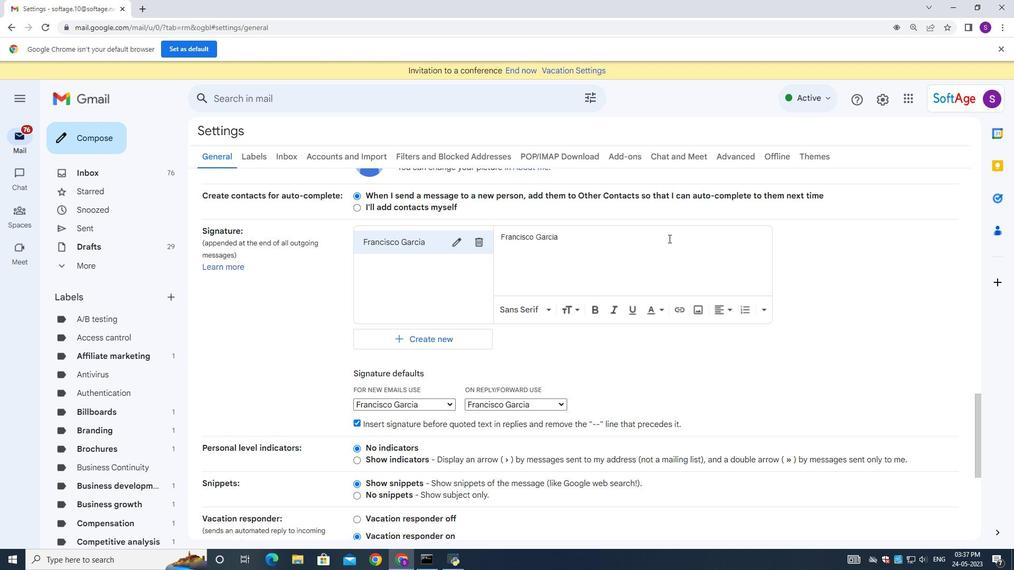 
Action: Mouse scrolled (655, 273) with delta (0, 0)
Screenshot: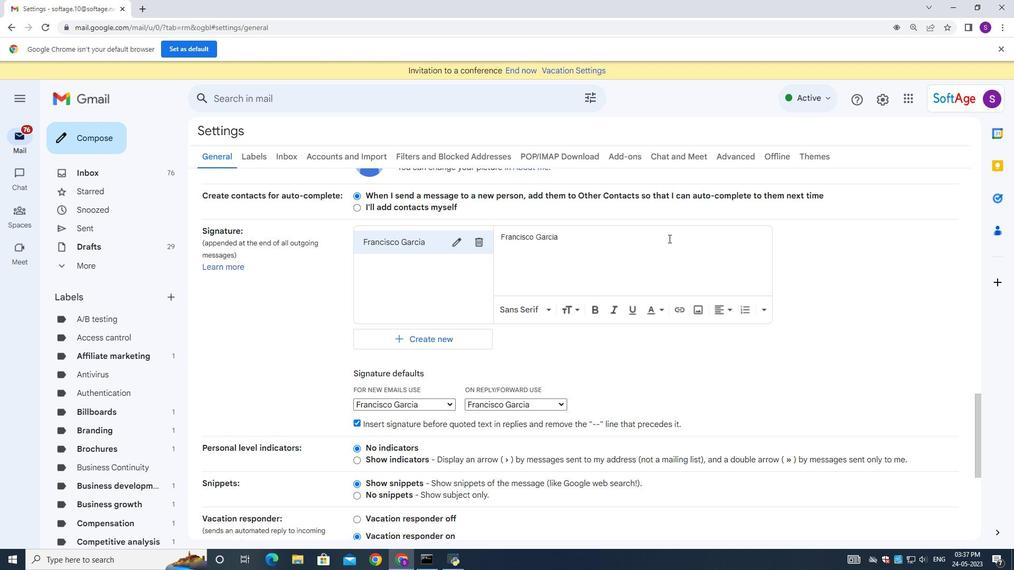 
Action: Mouse moved to (656, 278)
Screenshot: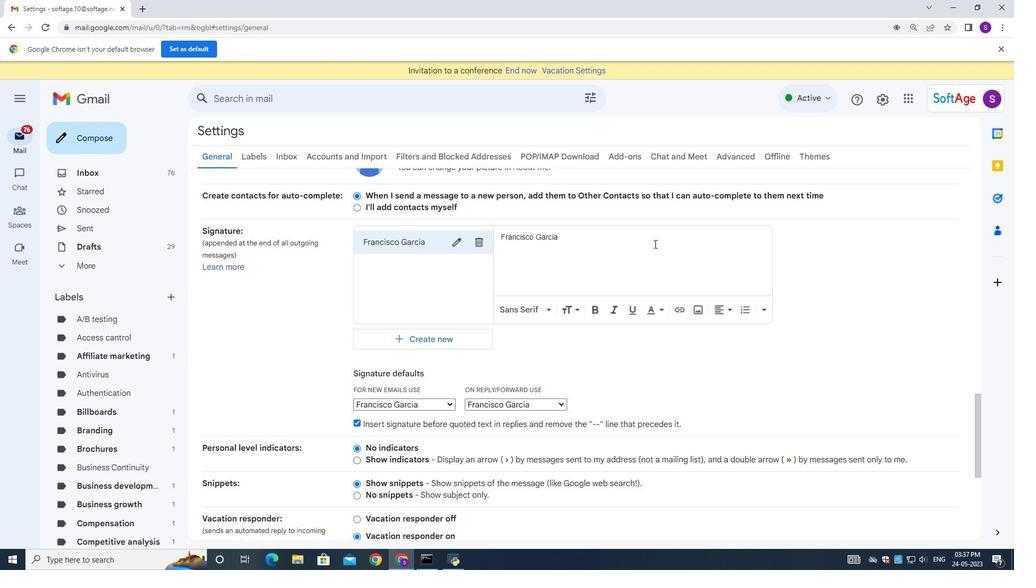 
Action: Mouse scrolled (656, 275) with delta (0, 0)
Screenshot: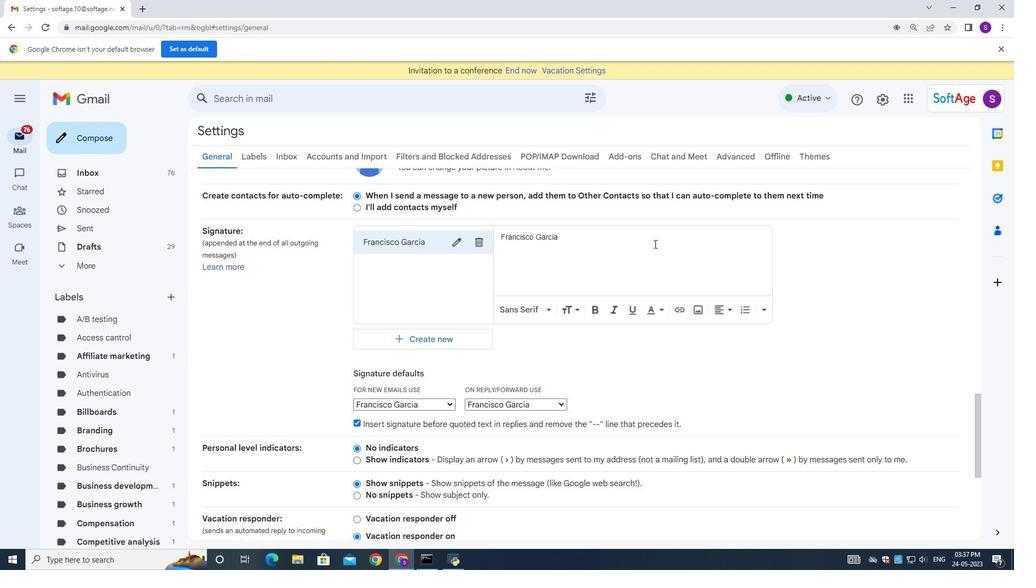 
Action: Mouse moved to (591, 406)
Screenshot: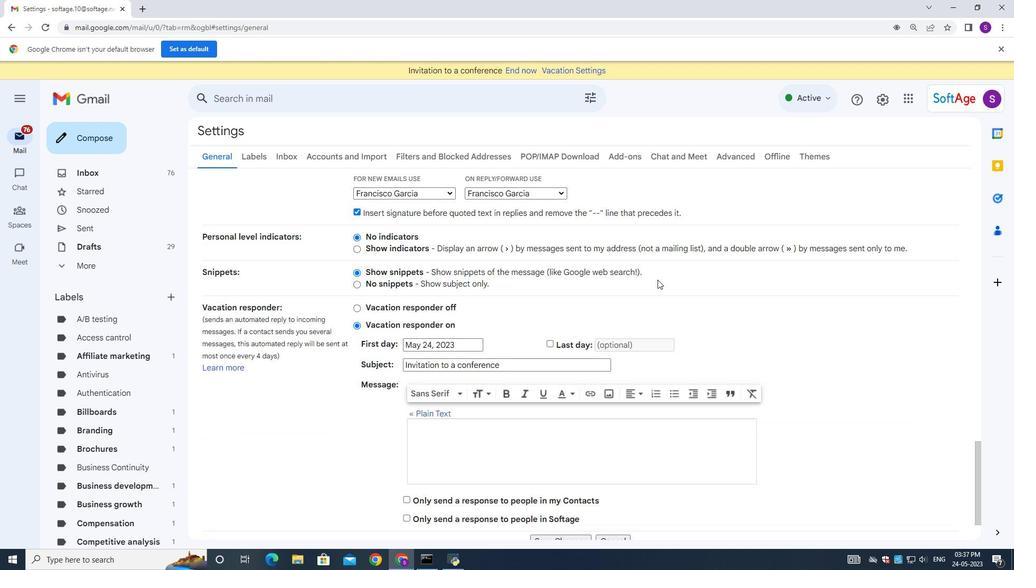 
Action: Mouse scrolled (591, 405) with delta (0, 0)
Screenshot: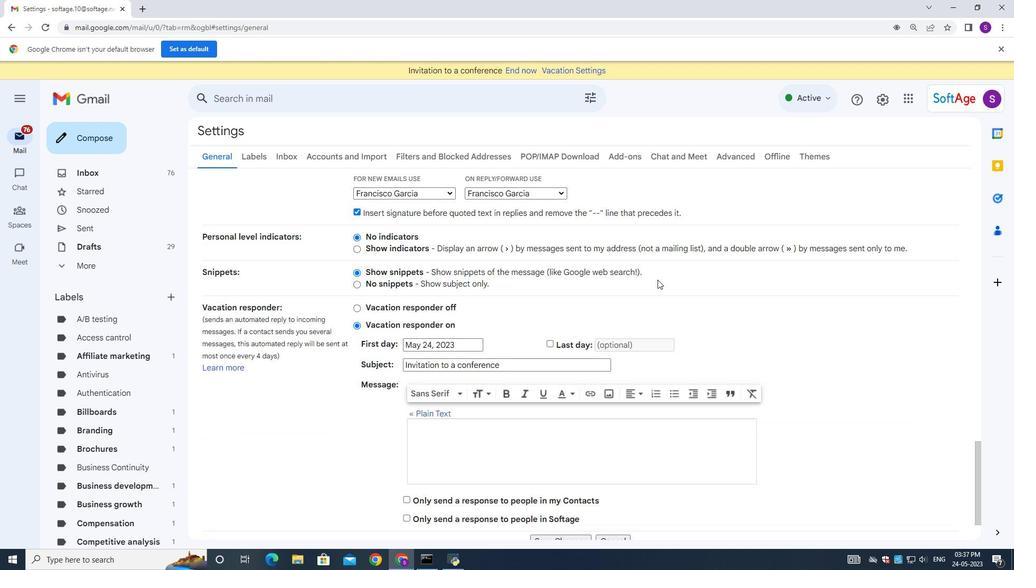
Action: Mouse moved to (588, 409)
Screenshot: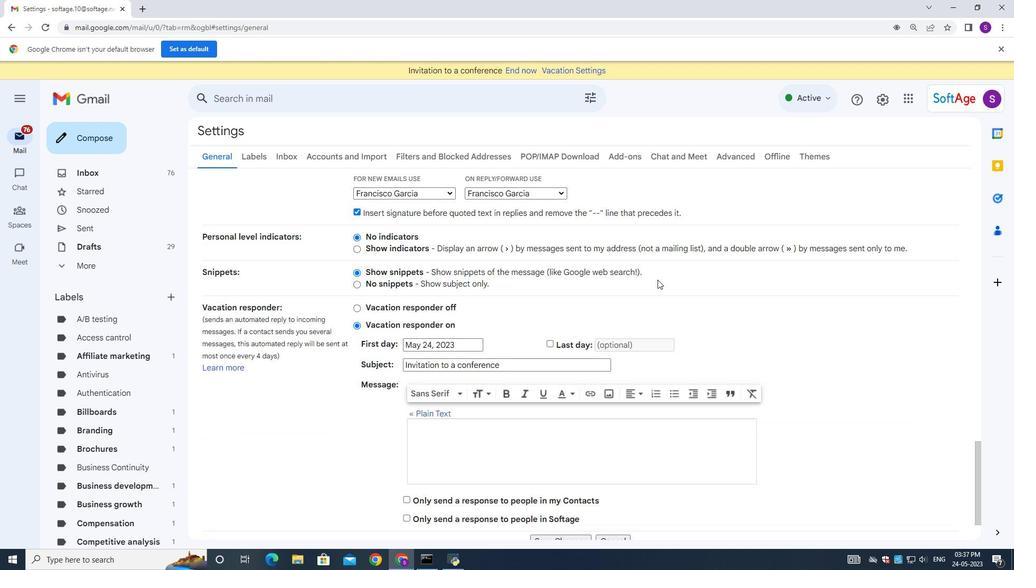 
Action: Mouse scrolled (588, 408) with delta (0, 0)
Screenshot: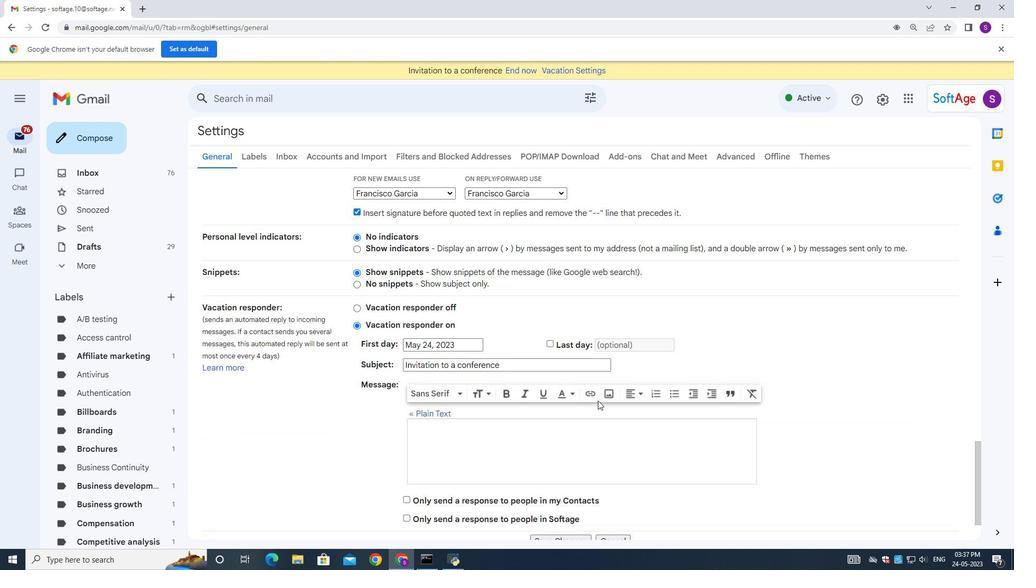 
Action: Mouse moved to (586, 410)
Screenshot: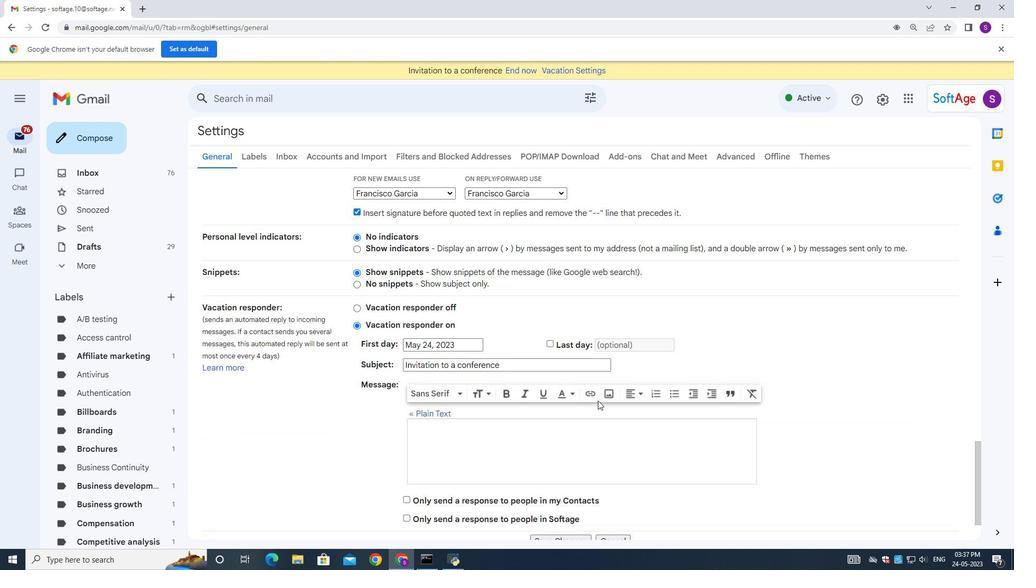 
Action: Mouse scrolled (586, 410) with delta (0, 0)
Screenshot: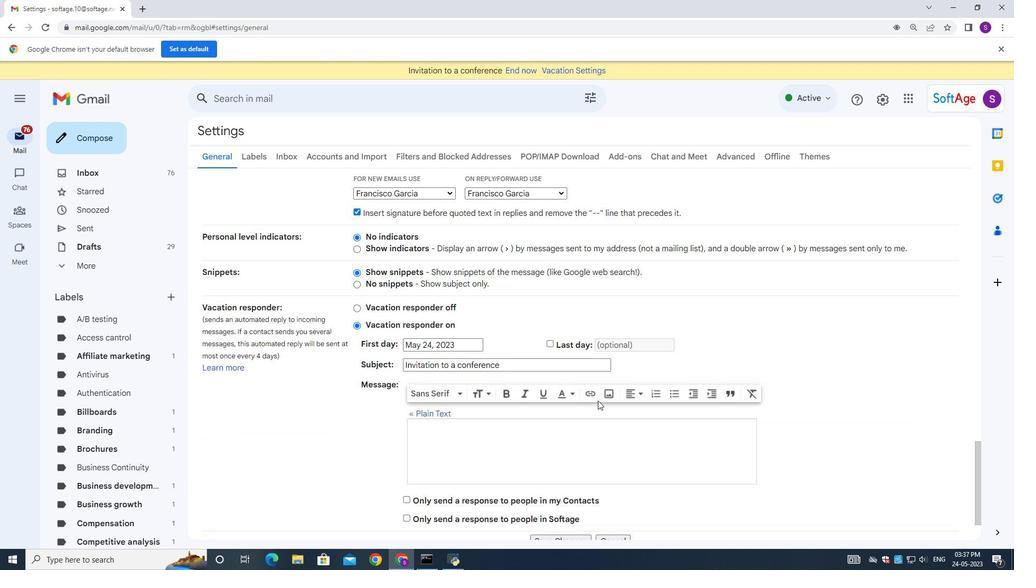 
Action: Mouse moved to (586, 410)
Screenshot: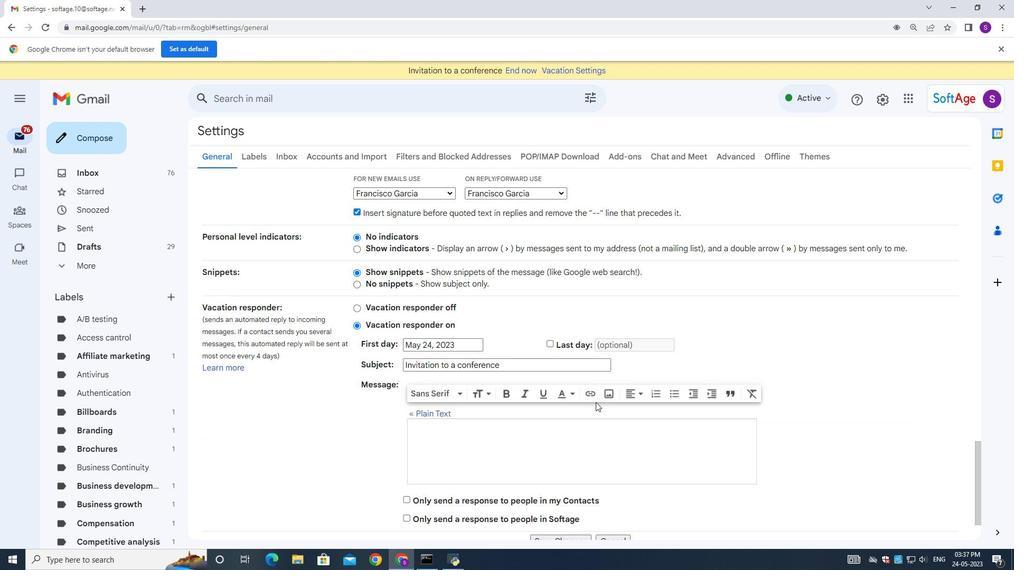 
Action: Mouse scrolled (586, 410) with delta (0, 0)
Screenshot: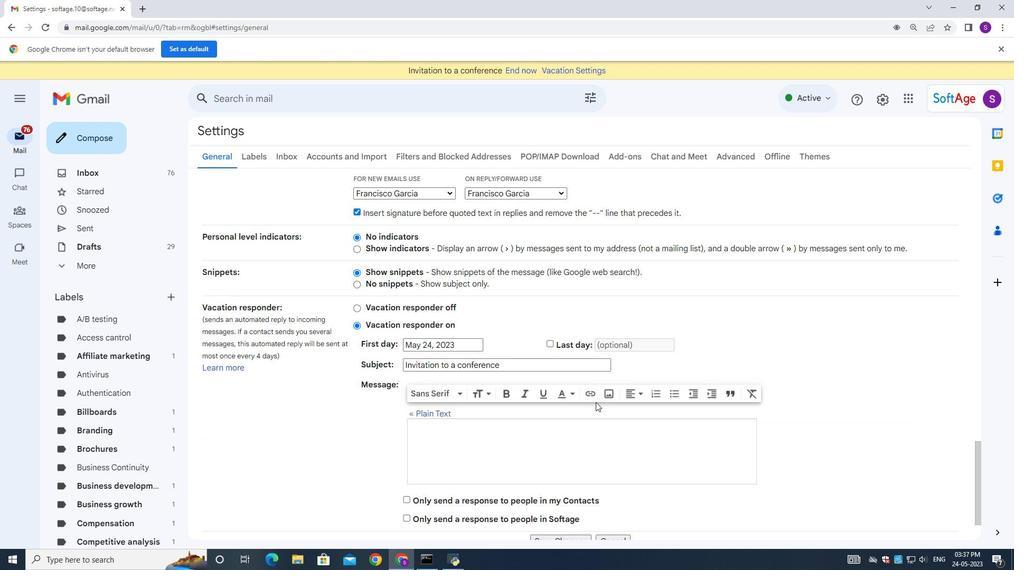 
Action: Mouse moved to (586, 410)
Screenshot: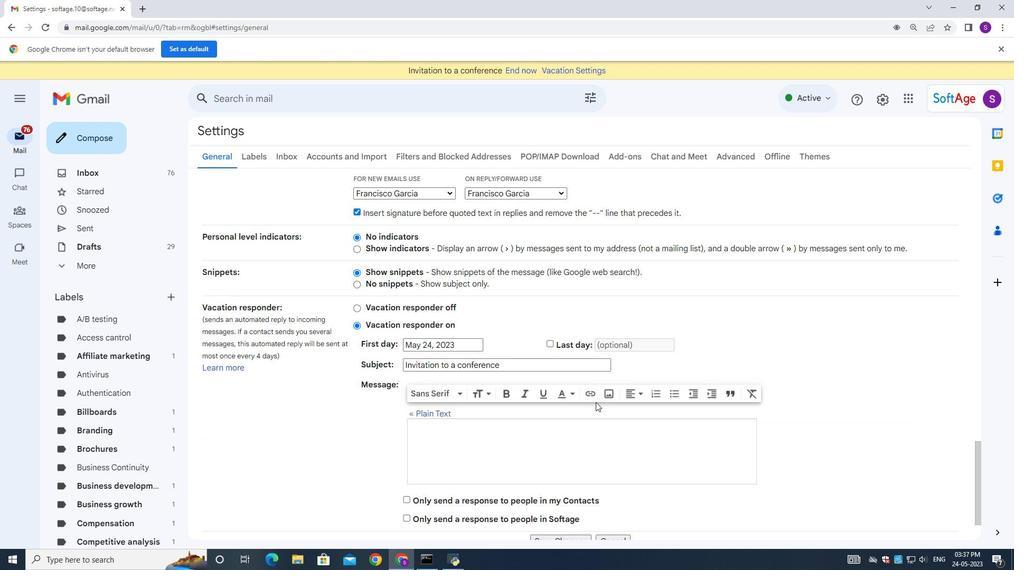 
Action: Mouse scrolled (586, 410) with delta (0, 0)
Screenshot: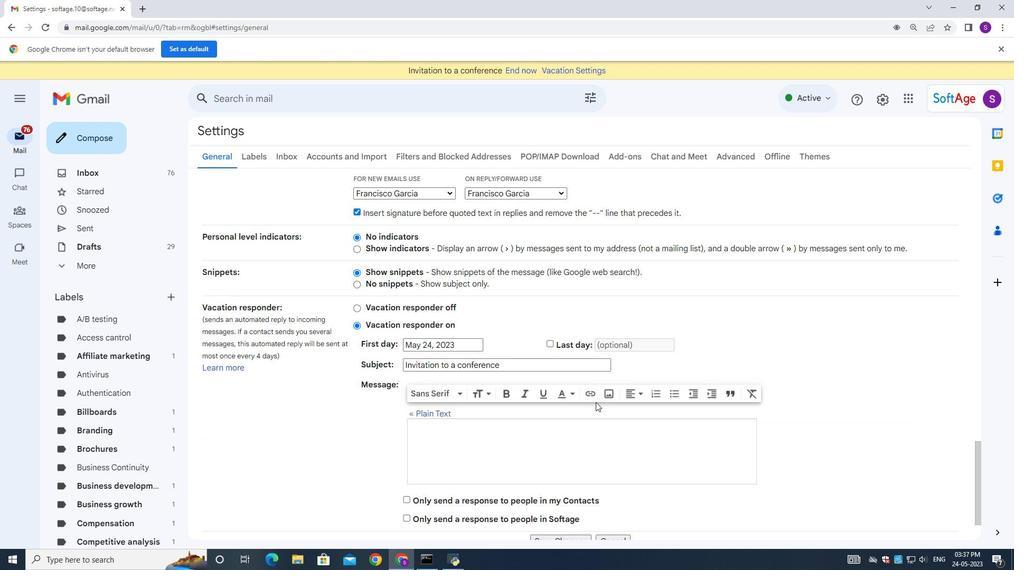 
Action: Mouse moved to (544, 473)
Screenshot: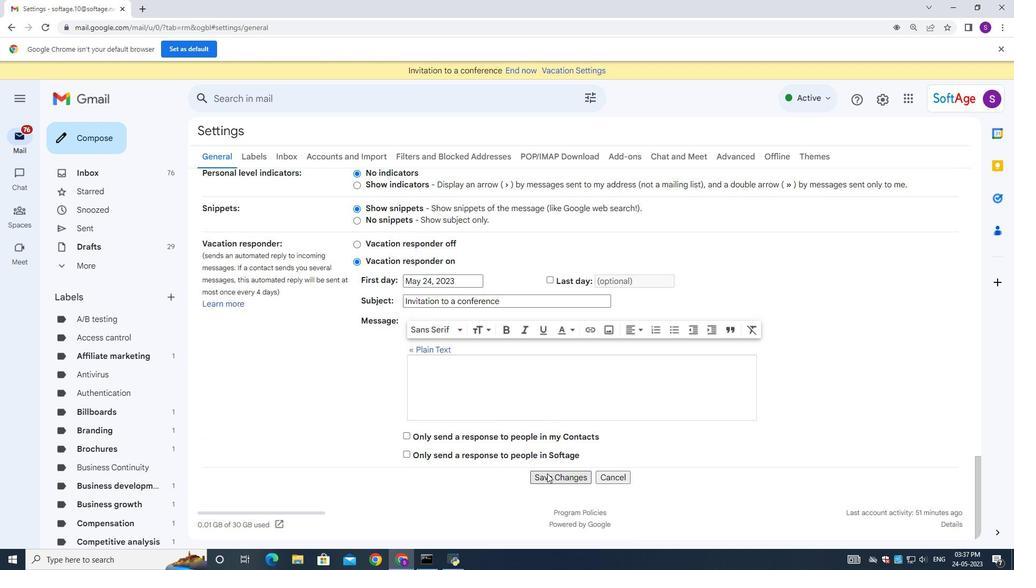 
Action: Mouse pressed left at (544, 473)
Screenshot: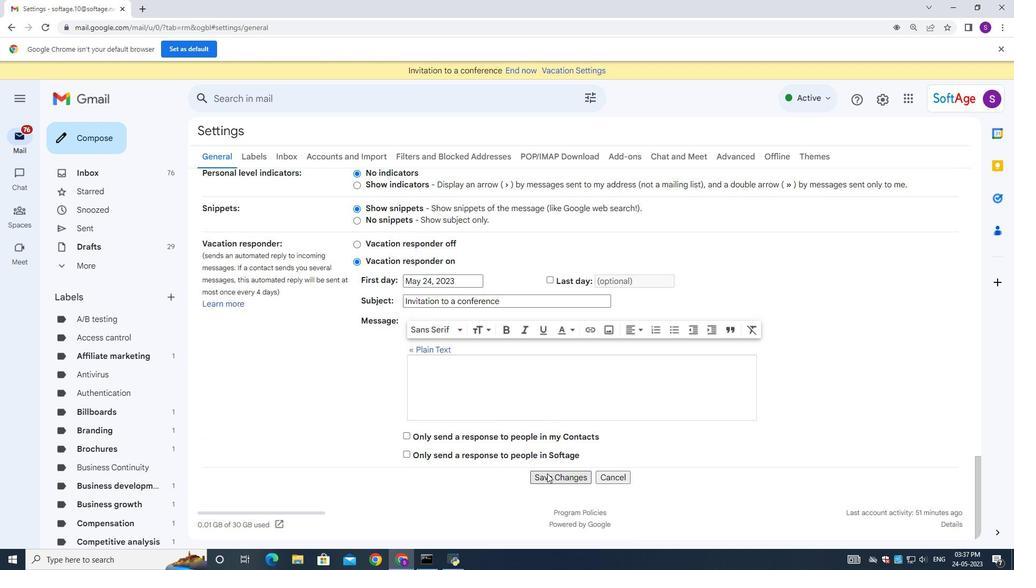 
Action: Mouse moved to (85, 135)
Screenshot: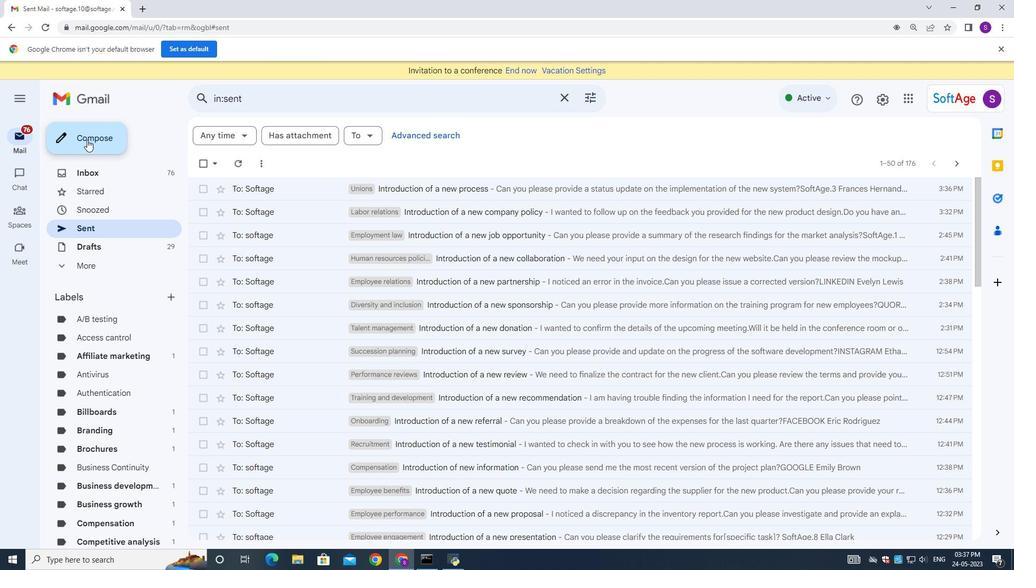 
Action: Mouse pressed left at (85, 135)
Screenshot: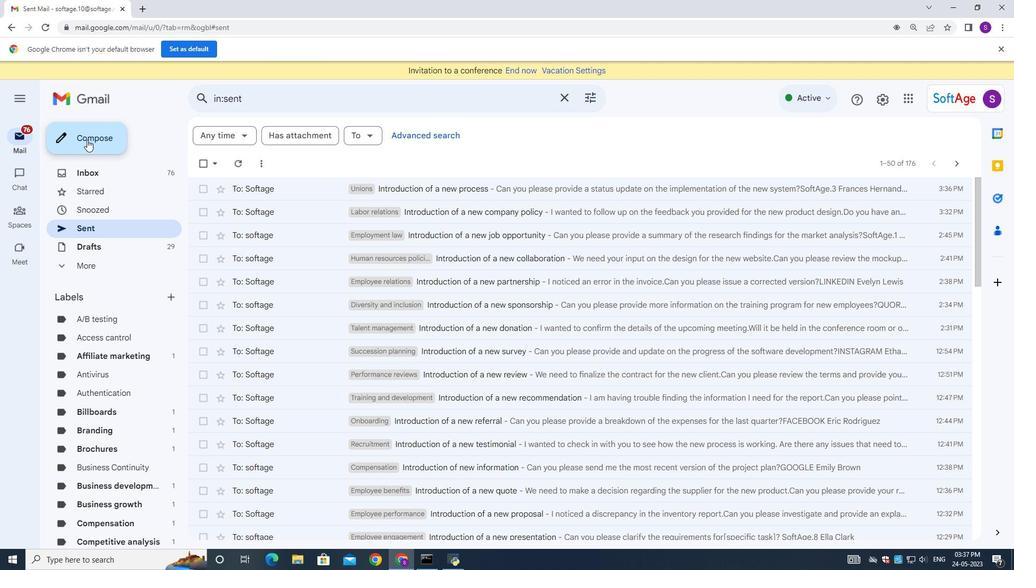 
Action: Mouse moved to (682, 237)
Screenshot: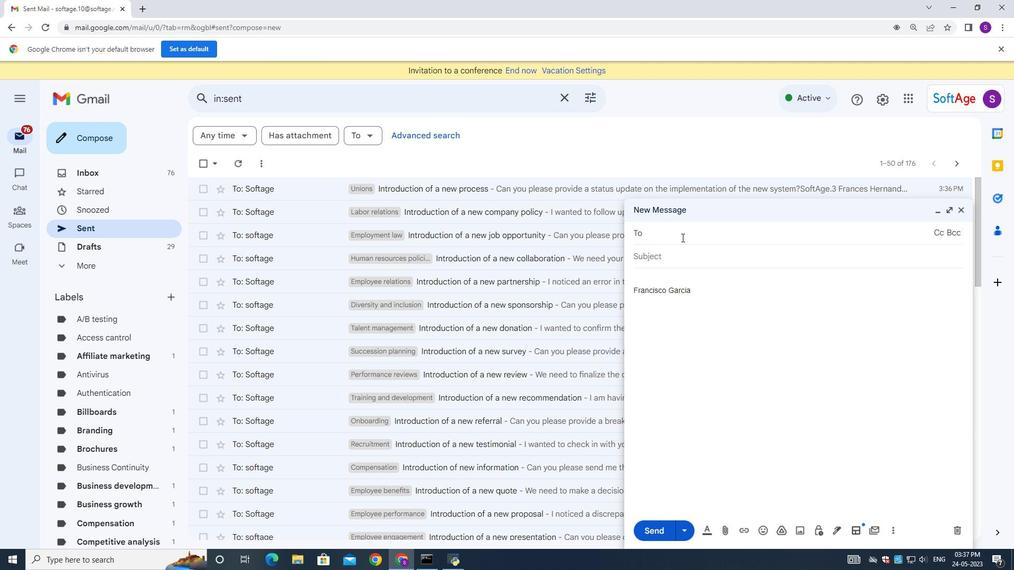 
Action: Key pressed <Key.shift><Key.shift><Key.shift><Key.shift><Key.shift><Key.shift><Key.shift><Key.shift><Key.shift><Key.shift><Key.shift><Key.shift><Key.shift><Key.shift><Key.shift><Key.shift><Key.shift><Key.shift><Key.shift><Key.shift><Key.shift><Key.shift><Key.shift><Key.shift><Key.shift><Key.shift><Key.shift><Key.shift><Key.shift><Key.shift><Key.shift><Key.shift><Key.shift><Key.shift><Key.shift><Key.shift><Key.shift><Key.shift><Key.shift><Key.shift><Key.shift><Key.shift>softage.4<Key.shift>@sf<Key.backspace>oftage.net
Screenshot: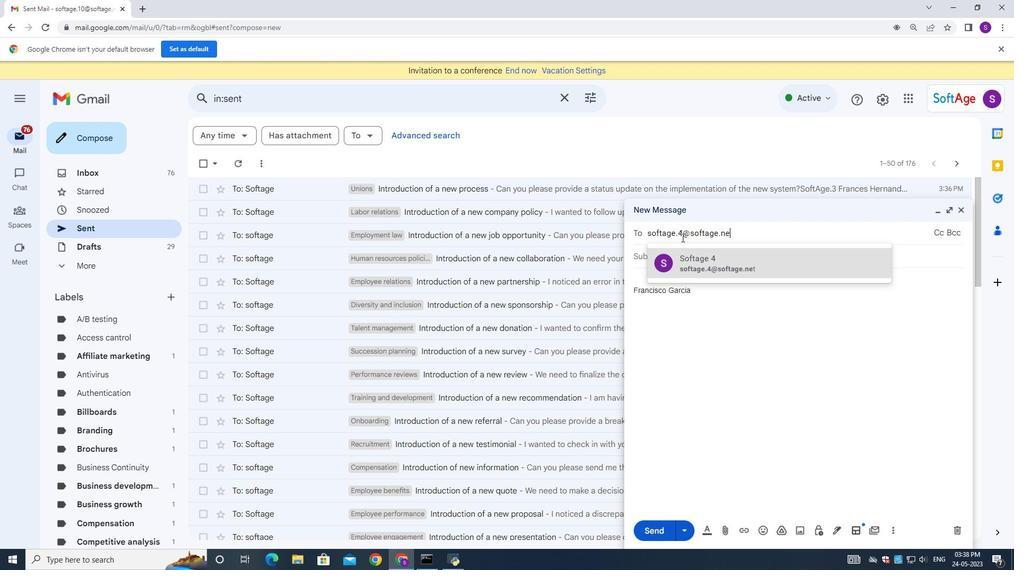 
Action: Mouse moved to (711, 265)
Screenshot: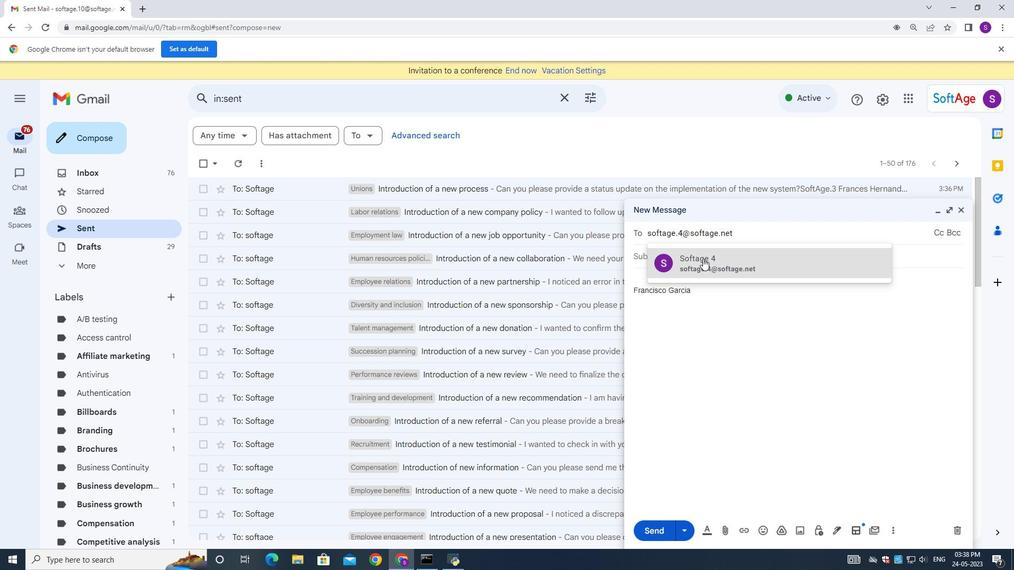 
Action: Mouse pressed left at (711, 265)
Screenshot: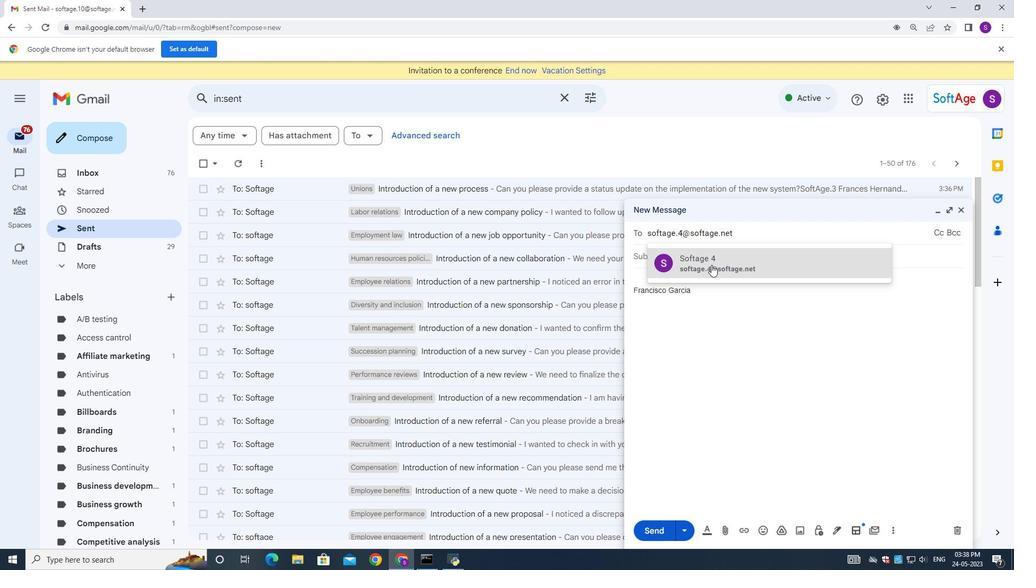 
Action: Mouse moved to (682, 268)
Screenshot: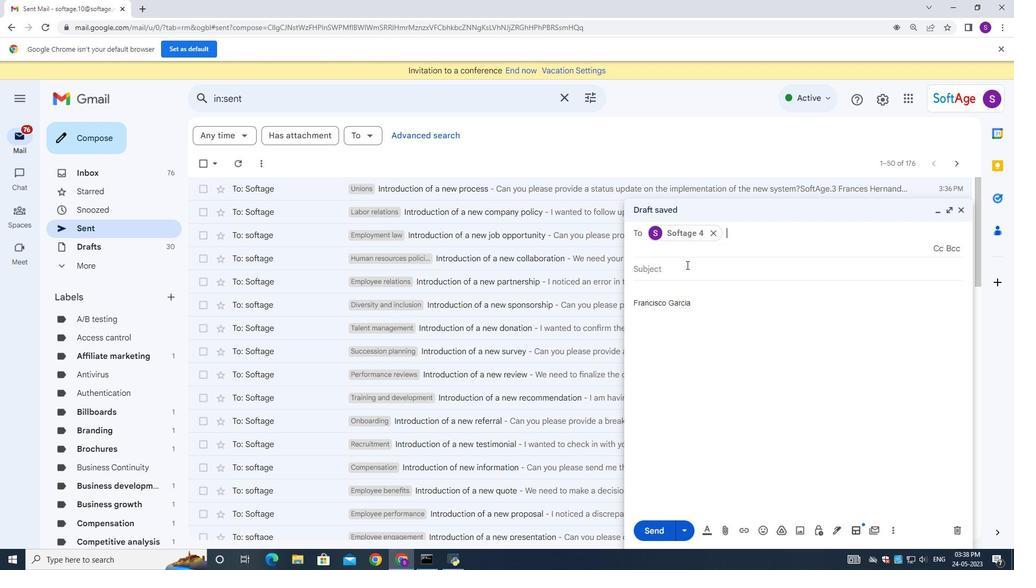 
Action: Mouse pressed left at (682, 268)
Screenshot: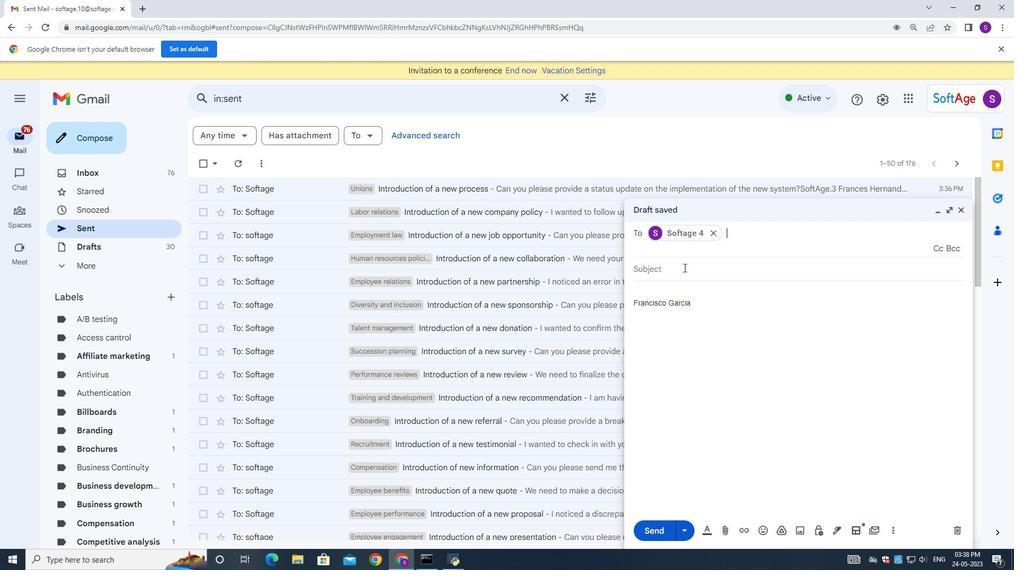 
Action: Mouse moved to (681, 268)
Screenshot: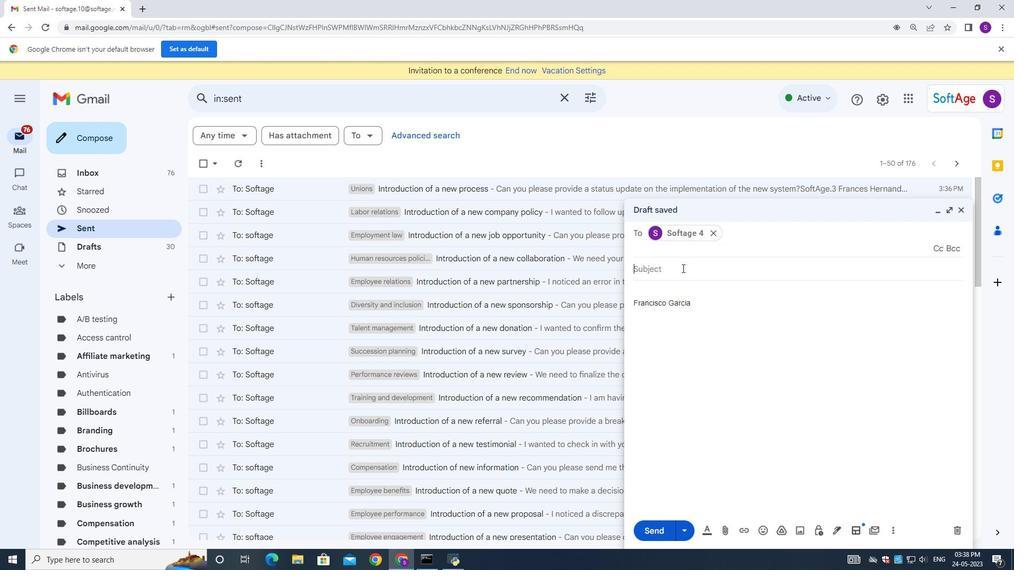 
Action: Key pressed <Key.shift>Introduction<Key.space>of<Key.space>a<Key.space>new<Key.space>team<Key.space>memv<Key.backspace>ber<Key.space>
Screenshot: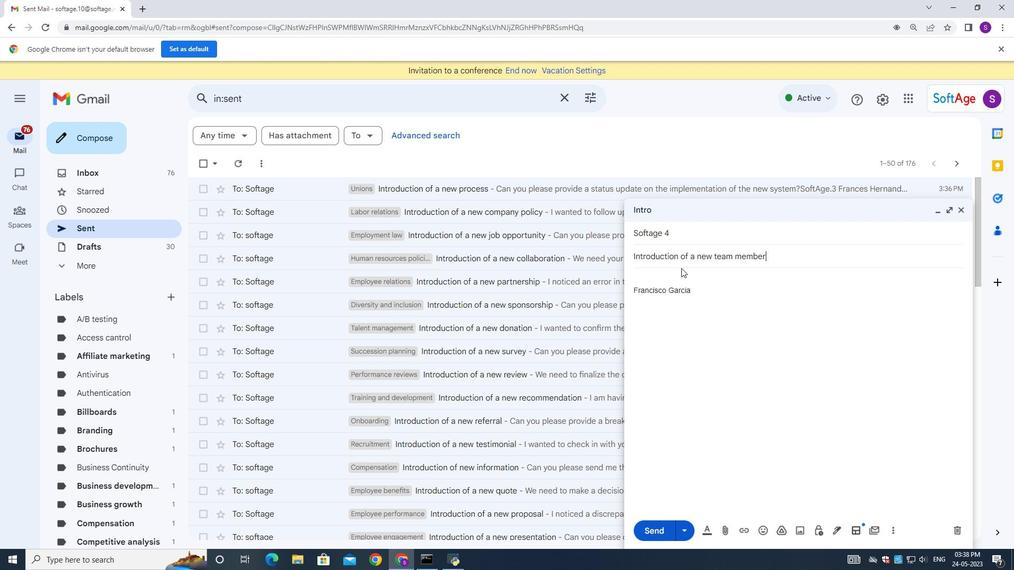 
Action: Mouse moved to (672, 275)
Screenshot: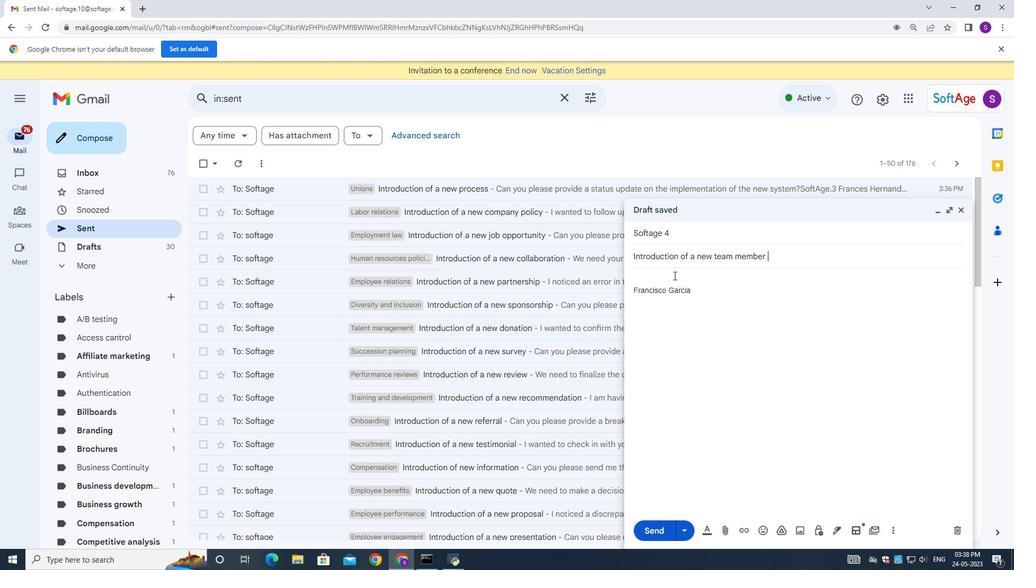 
Action: Mouse pressed left at (672, 275)
Screenshot: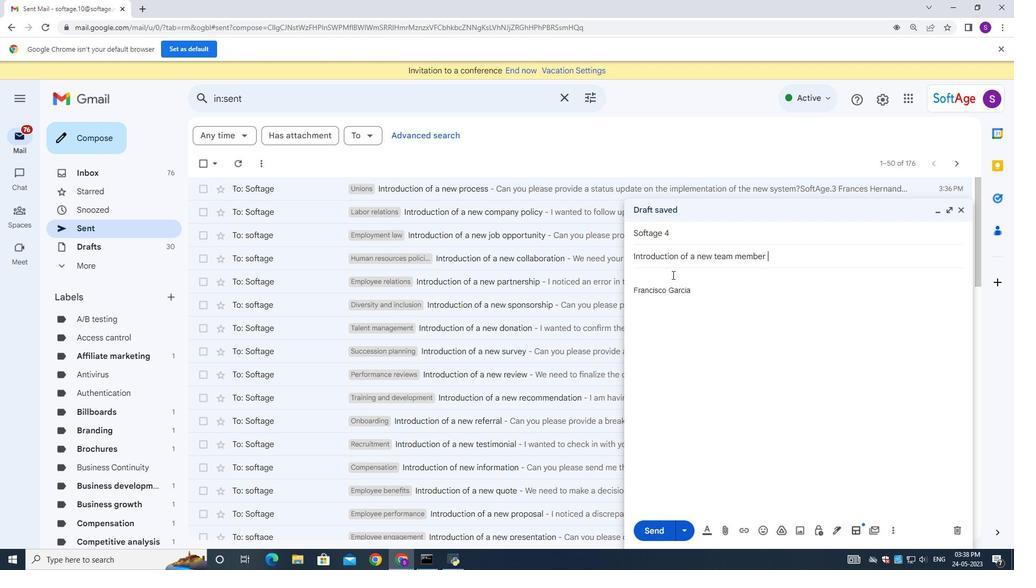 
Action: Mouse moved to (672, 275)
Screenshot: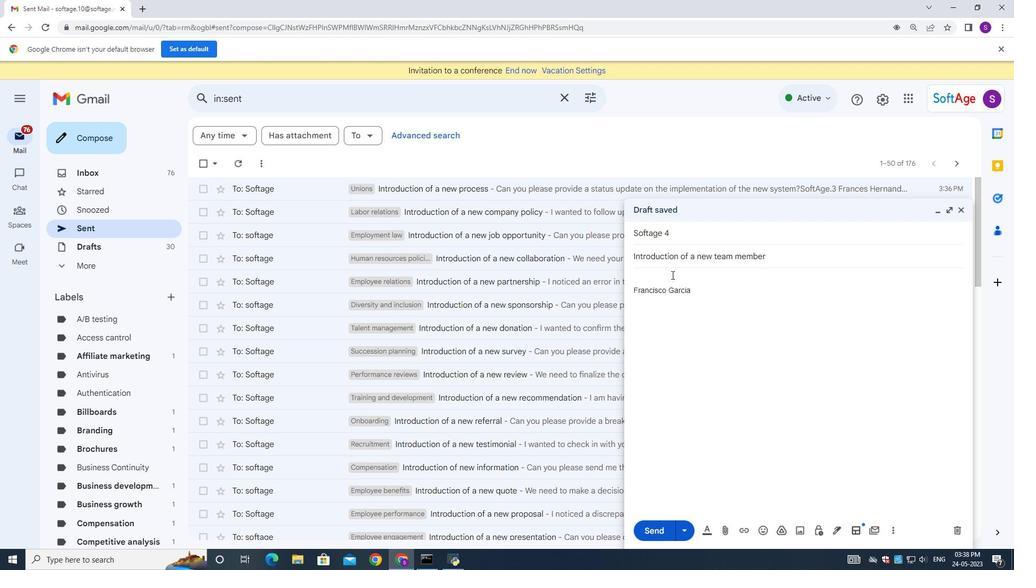 
Action: Key pressed <Key.shift><Key.shift><Key.shift><Key.shift><Key.shift><Key.shift><Key.shift><Key.shift><Key.shift><Key.shift><Key.shift><Key.shift><Key.shift><Key.shift><Key.shift><Key.shift><Key.shift><Key.shift><Key.shift><Key.shift><Key.shift><Key.shift><Key.shift><Key.shift><Key.shift><Key.shift><Key.shift><Key.shift><Key.shift><Key.shift><Key.shift><Key.shift><Key.shift><Key.shift><Key.shift><Key.shift><Key.shift><Key.shift><Key.shift>We<Key.space>need<Key.space>to<Key.space>schedule<Key.space>a<Key.space>meeting<Key.space>withthecl<Key.backspace><Key.backspace><Key.backspace><Key.backspace><Key.backspace><Key.space>the<Key.space>client<Key.space>to<Key.space>discuss<Key.space>the<Key.space>project<Key.space>requirements.<Key.shift><Key.shift><Key.shift><Key.shift><Key.shift>Can<Key.space>you<Key.space>please<Key.space>coordinate<Key.space>with<Key.space>them<Key.space>to<Key.space>find<Key.space>a<Key.space>a<Key.backspace>suitavle<Key.backspace><Key.backspace><Key.backspace>ble<Key.space>time<Key.shift_r>?
Screenshot: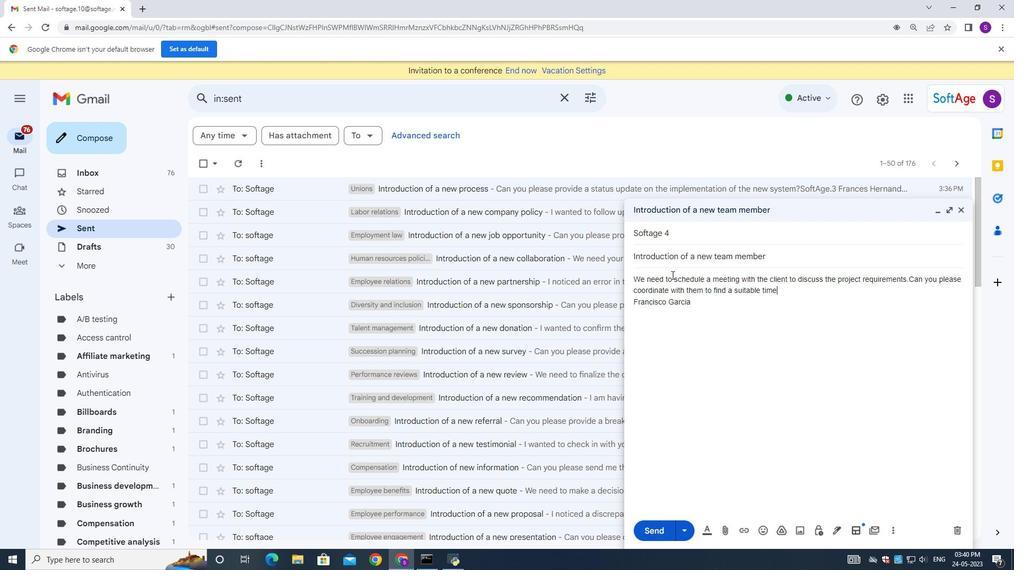
Action: Mouse moved to (741, 530)
Screenshot: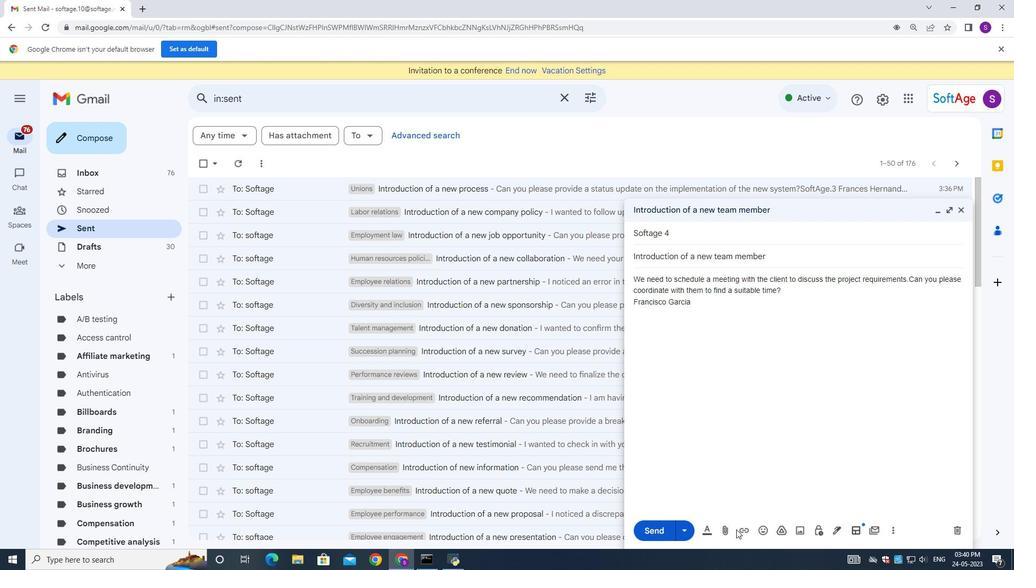 
Action: Mouse pressed left at (741, 530)
Screenshot: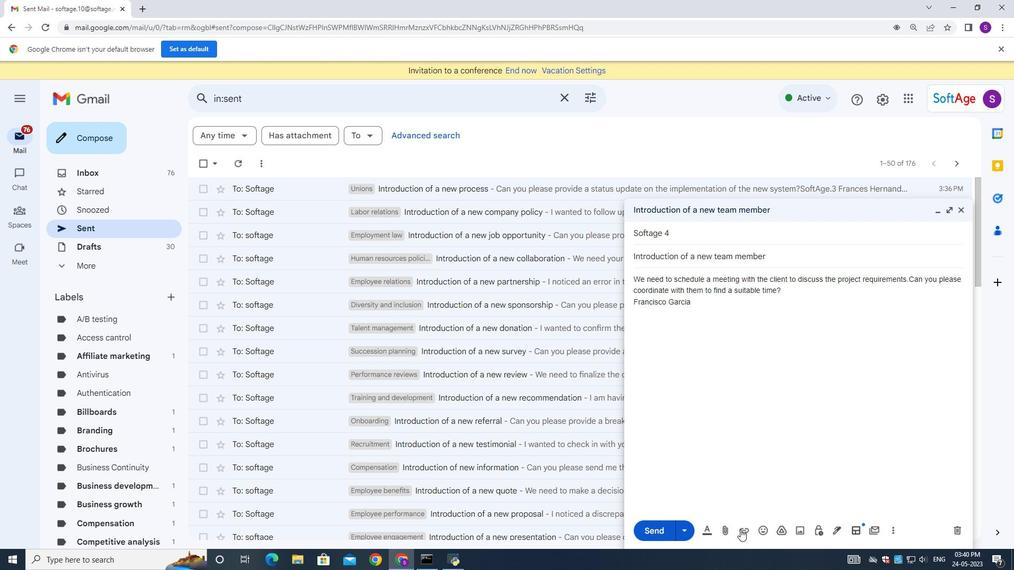 
Action: Mouse moved to (368, 320)
Screenshot: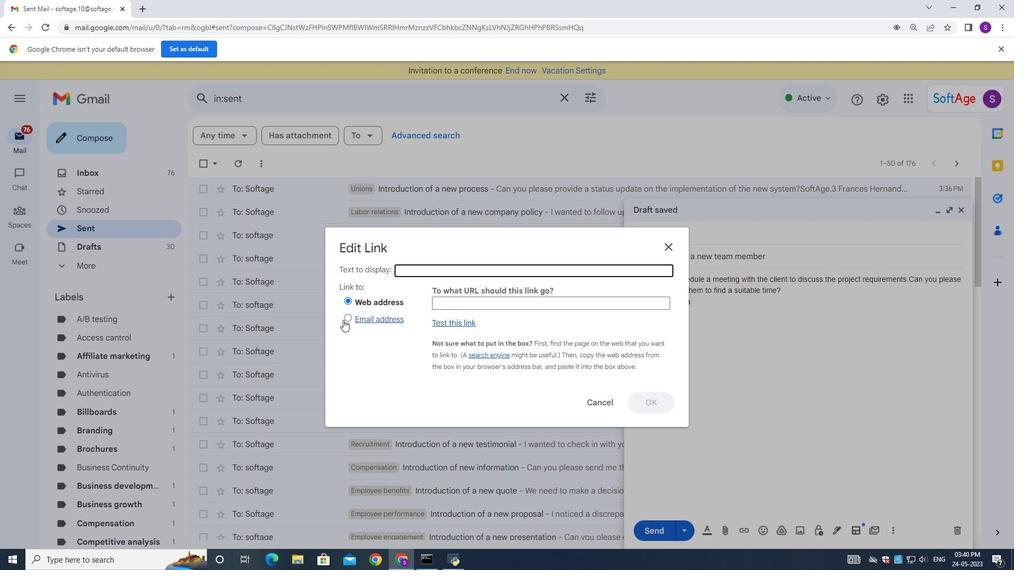 
Action: Mouse pressed left at (368, 320)
Screenshot: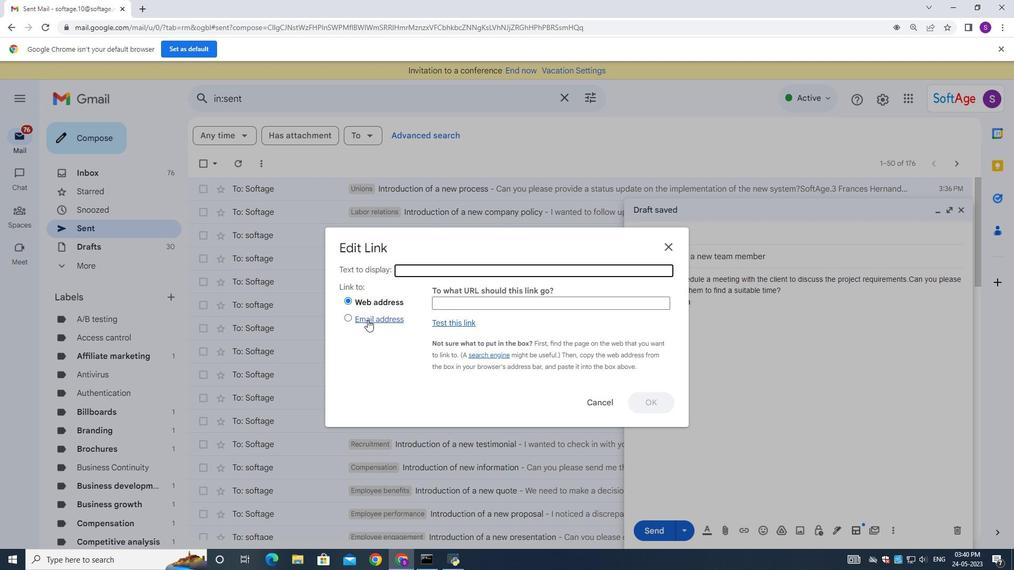 
Action: Mouse moved to (479, 271)
Screenshot: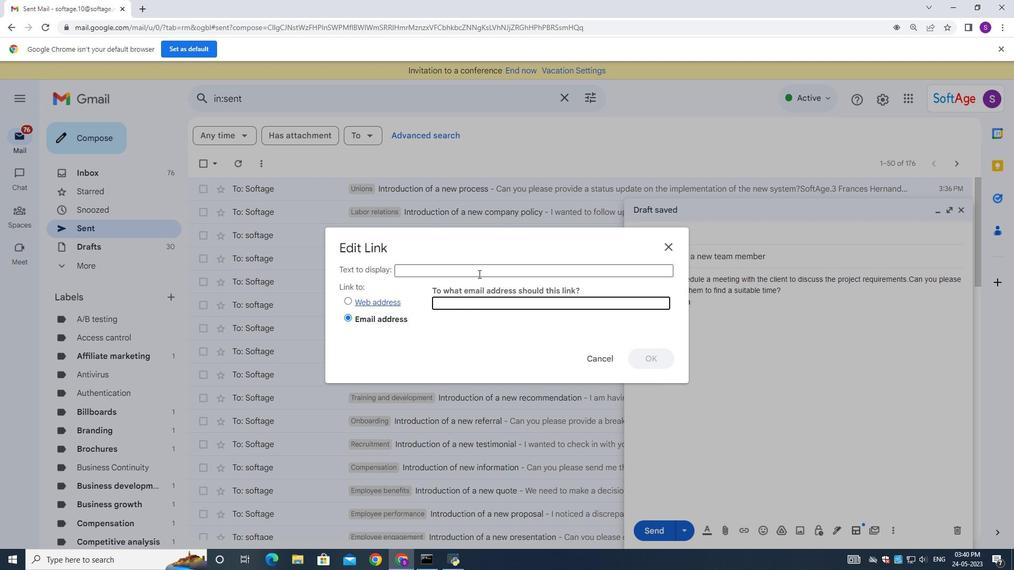 
Action: Mouse pressed left at (479, 271)
Screenshot: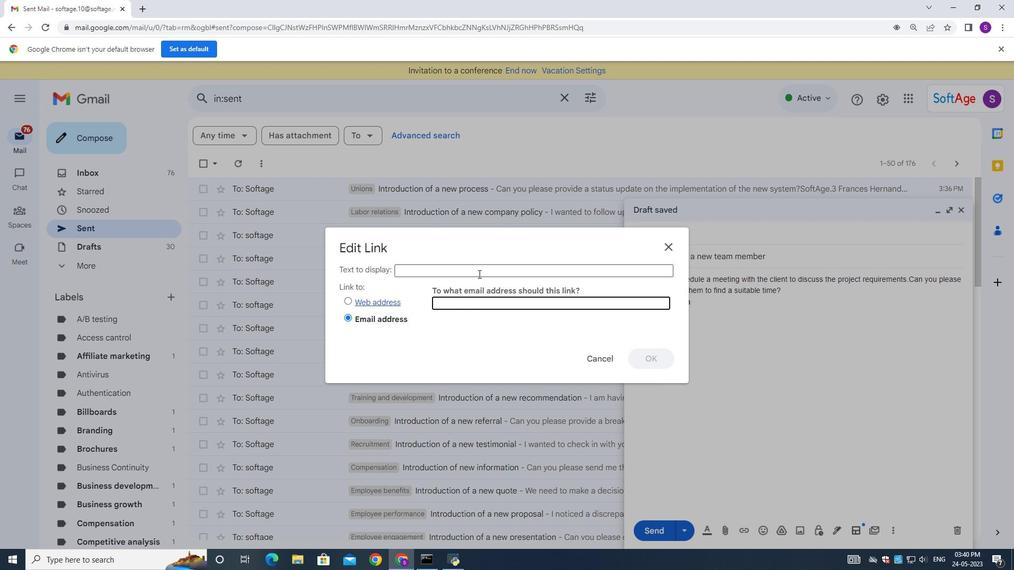 
Action: Mouse moved to (481, 271)
Screenshot: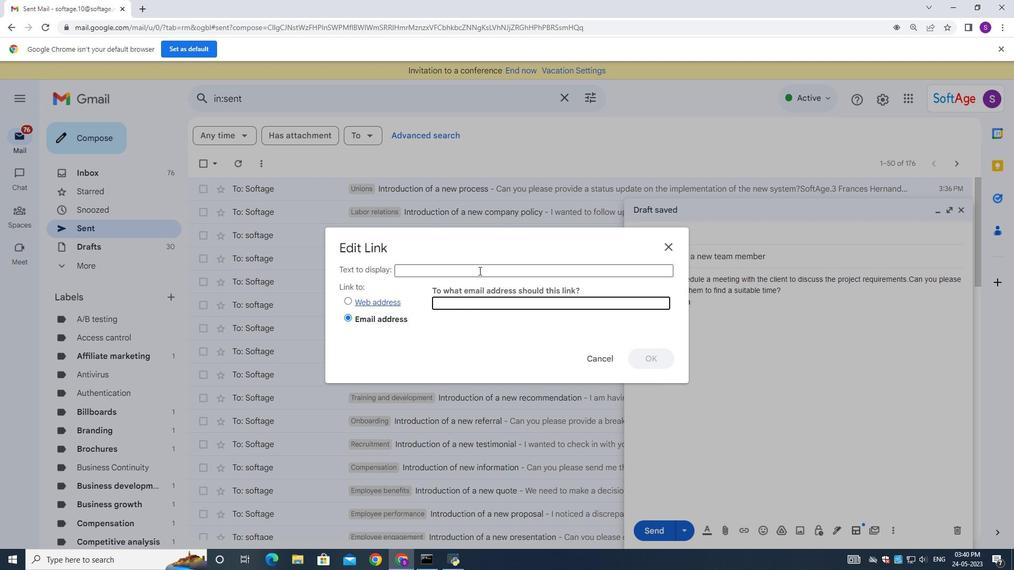 
Action: Key pressed <Key.shift>Soft<Key.shift>Age.4
Screenshot: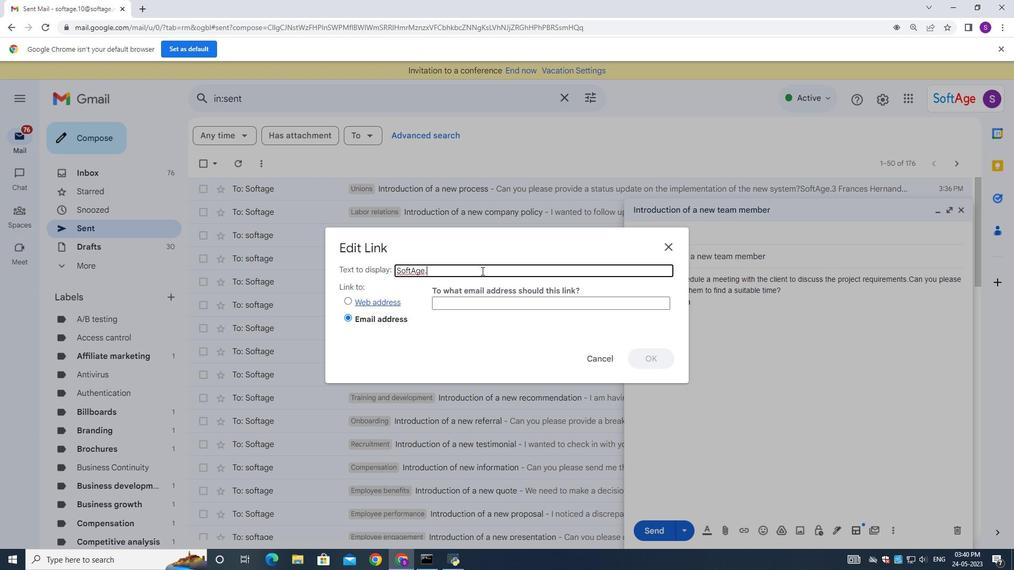 
Action: Mouse moved to (486, 297)
Screenshot: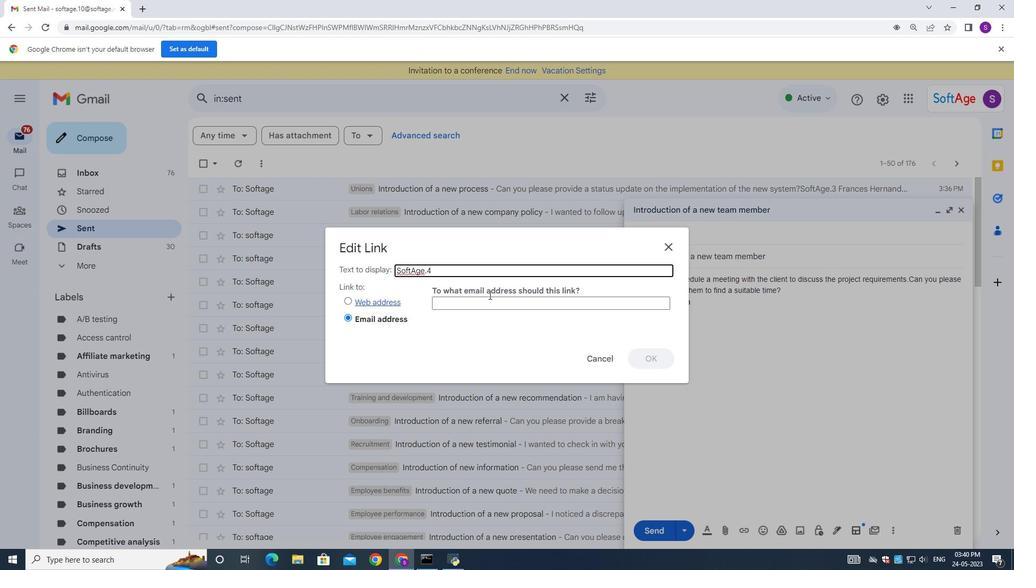 
Action: Mouse pressed left at (486, 297)
Screenshot: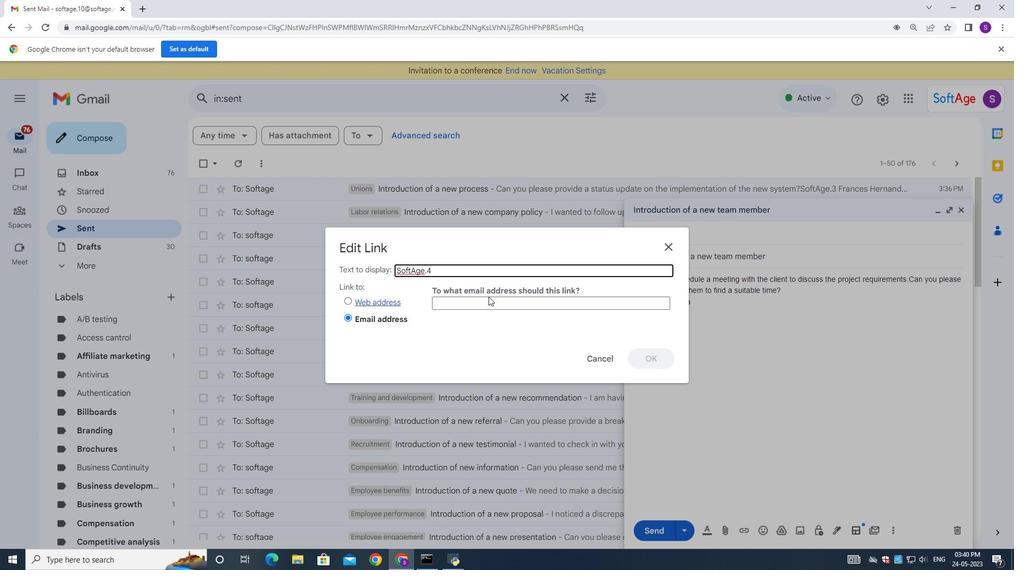 
Action: Mouse moved to (484, 297)
Screenshot: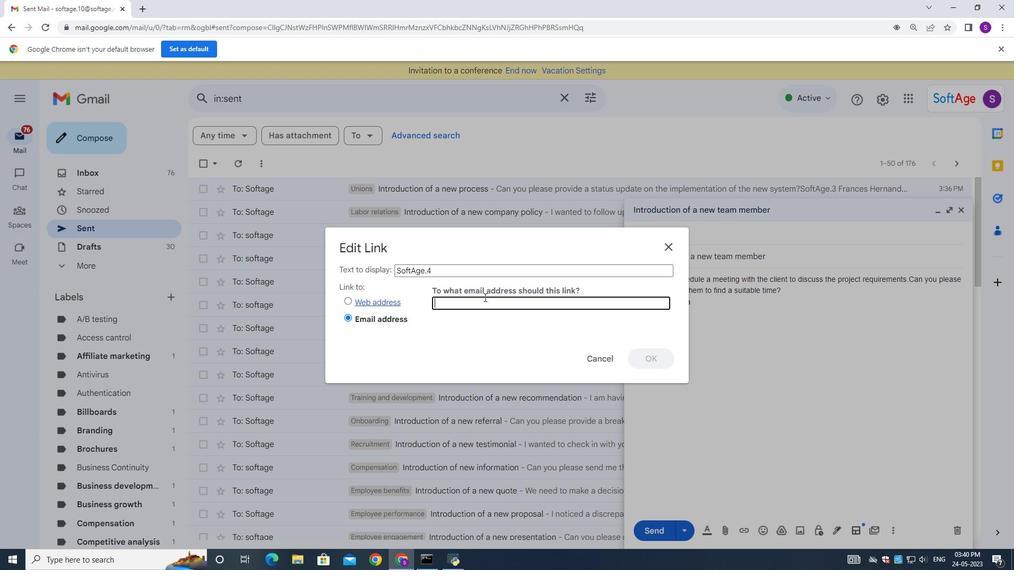 
Action: Key pressed softage.4<Key.shift>@softage.net
Screenshot: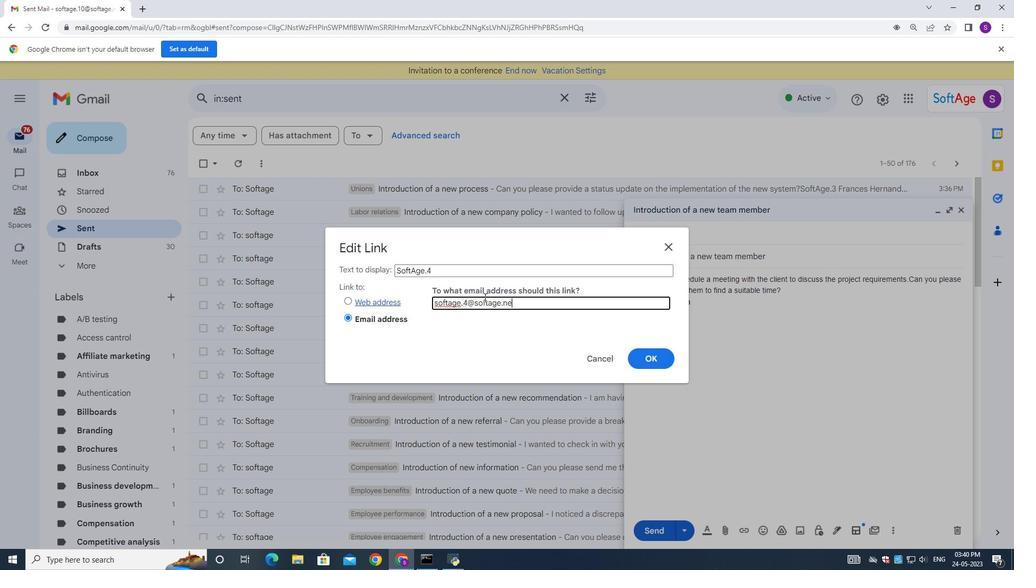 
Action: Mouse moved to (647, 360)
Screenshot: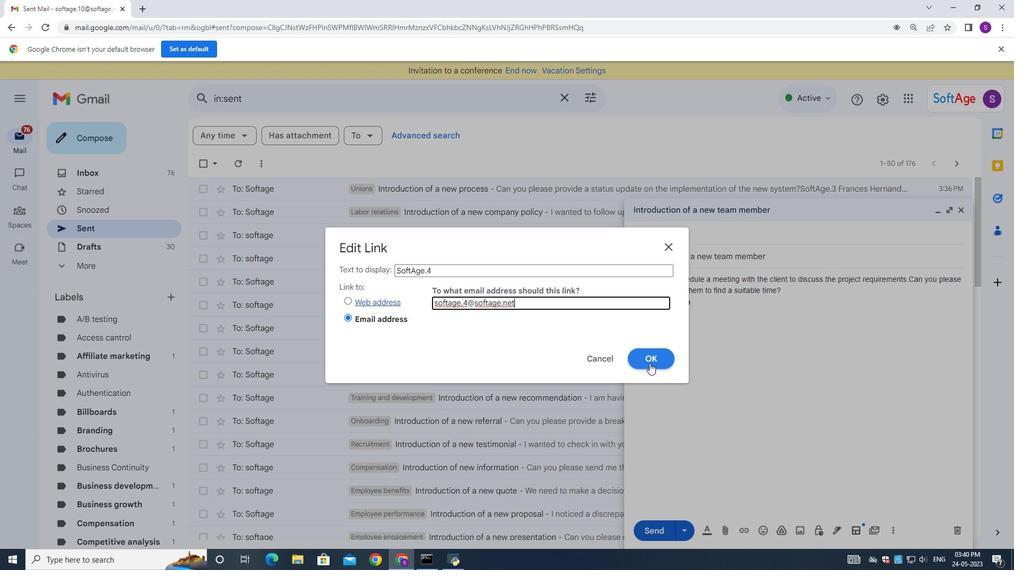 
Action: Mouse pressed left at (647, 360)
Screenshot: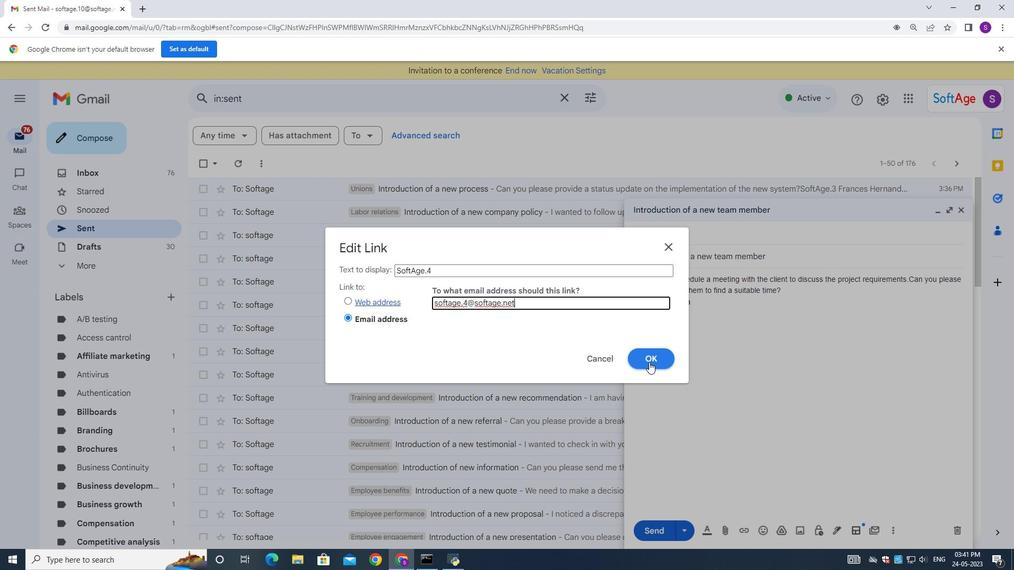 
Action: Mouse moved to (658, 526)
Screenshot: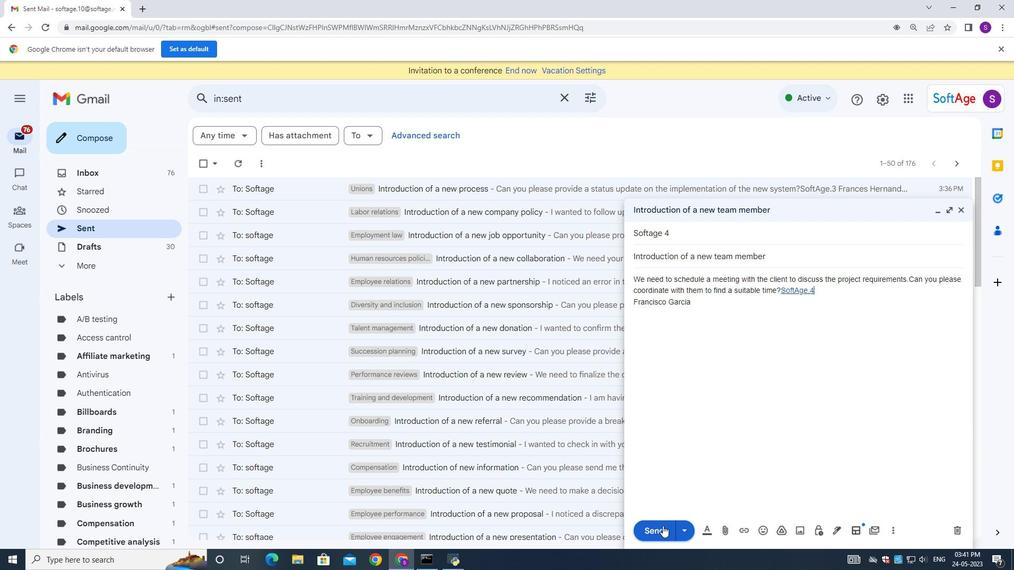 
Action: Mouse pressed left at (658, 526)
Screenshot: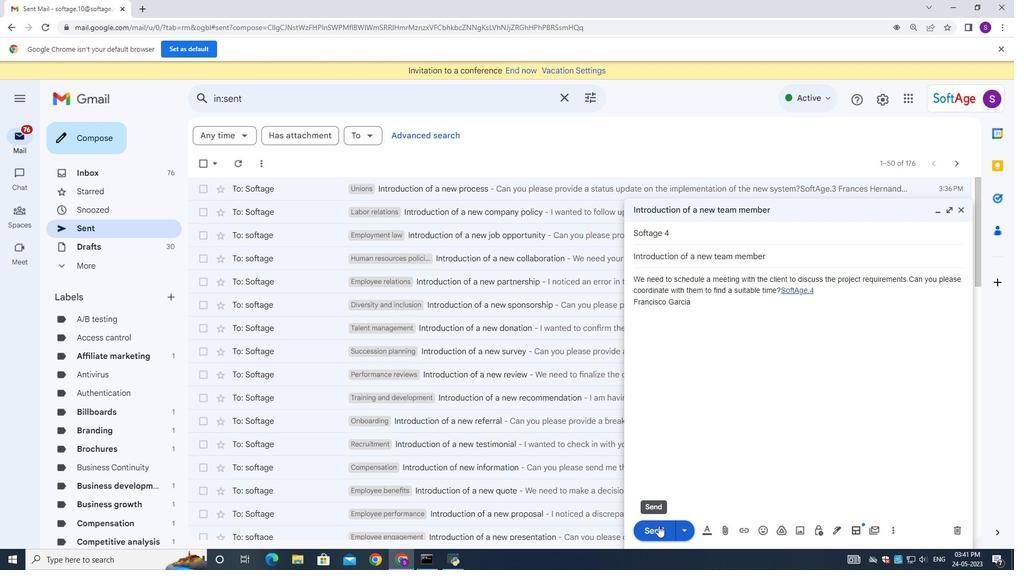 
Action: Mouse moved to (498, 189)
Screenshot: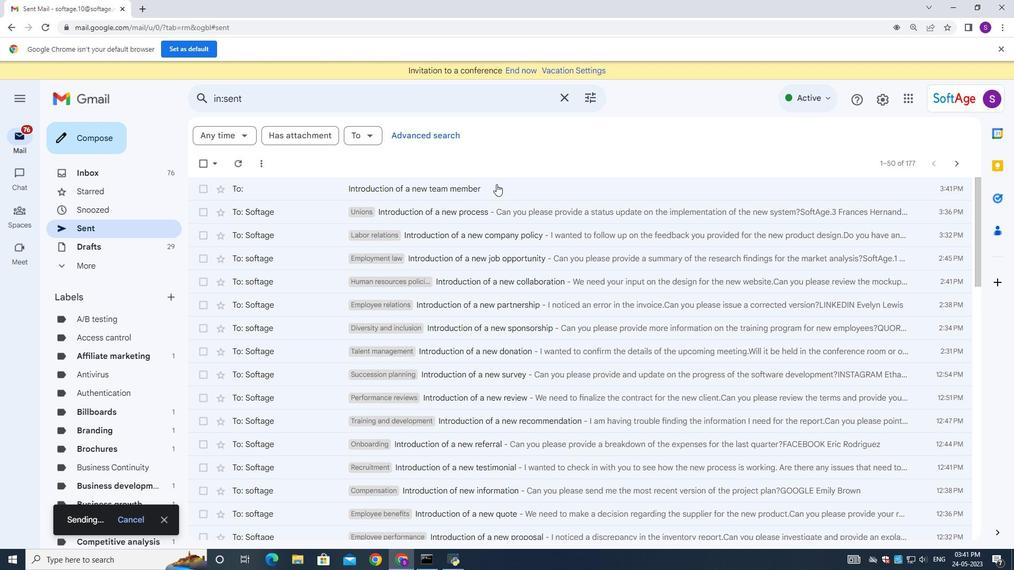 
Action: Mouse pressed left at (498, 189)
Screenshot: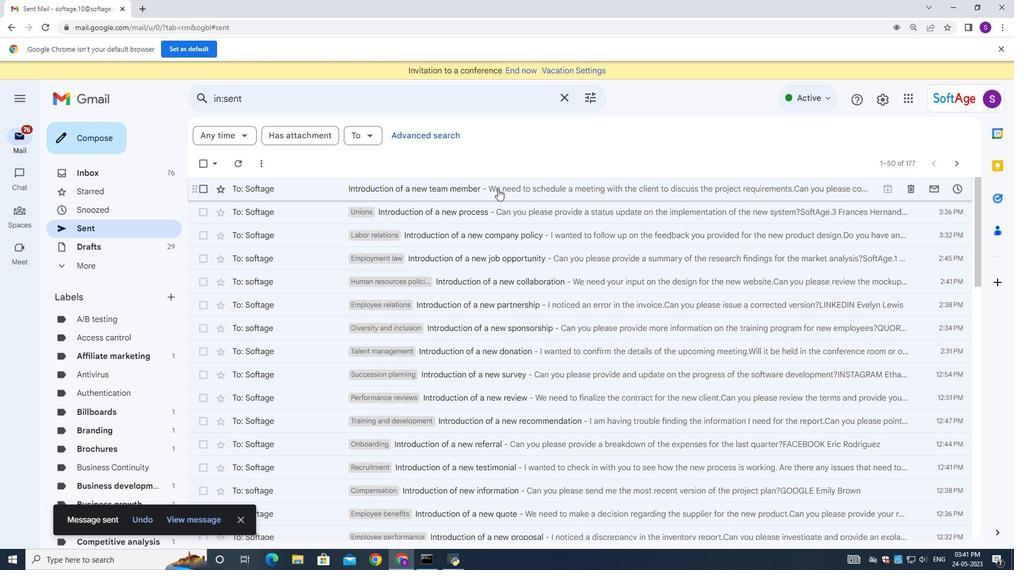 
Action: Mouse moved to (428, 127)
Screenshot: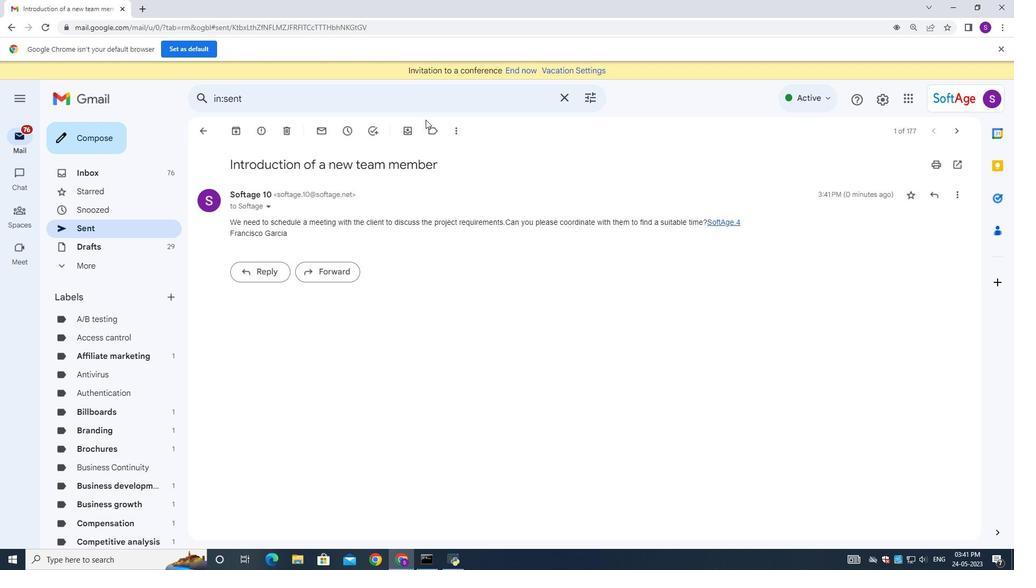 
Action: Mouse pressed left at (428, 127)
Screenshot: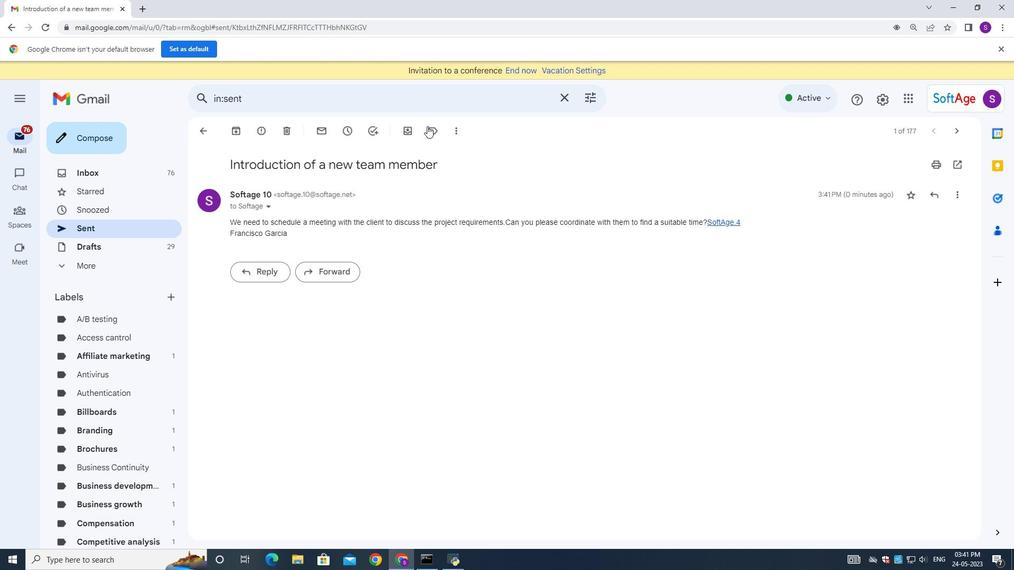 
Action: Mouse moved to (488, 233)
Screenshot: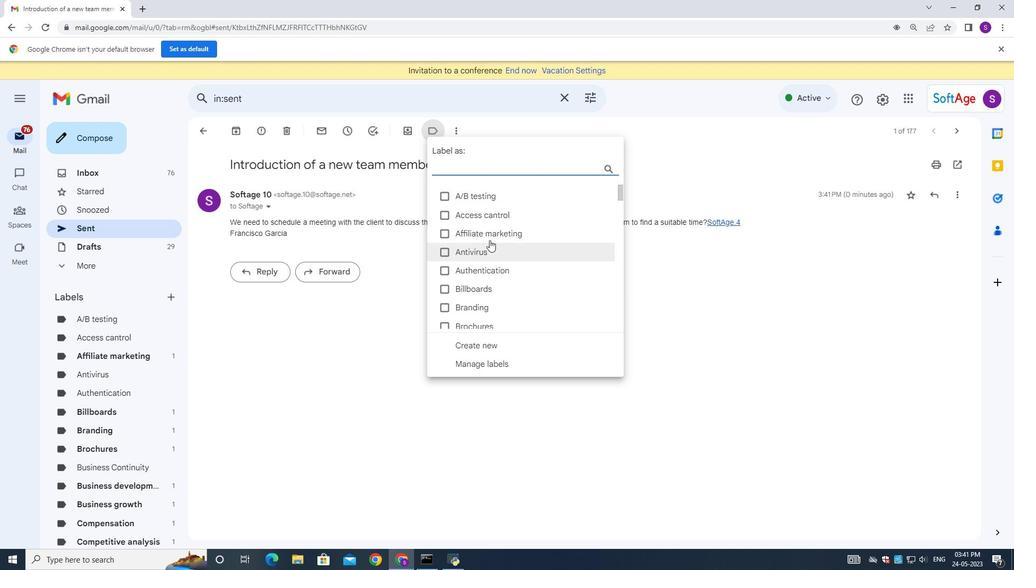 
Action: Key pressed <Key.shift>Work
Screenshot: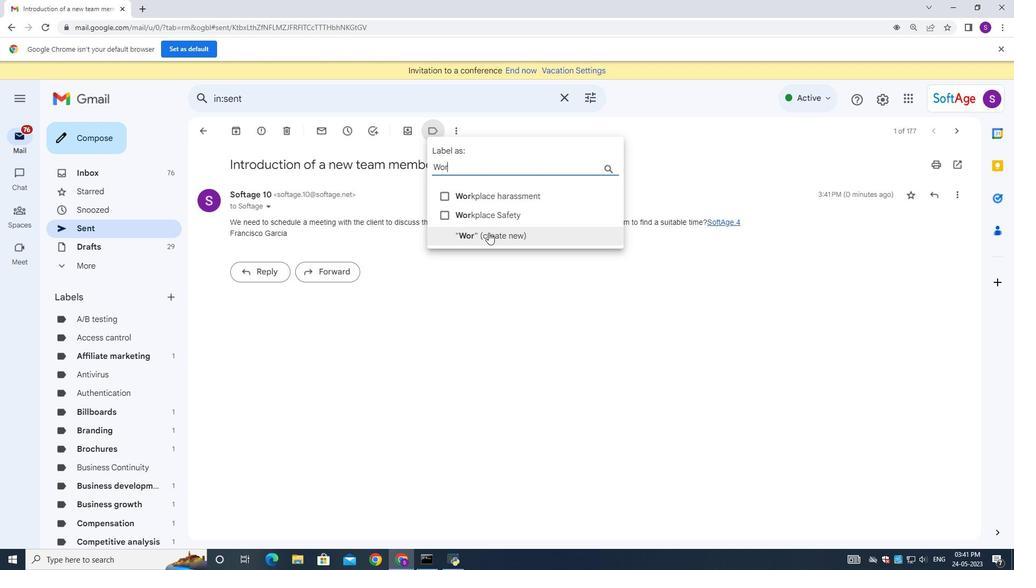 
Action: Mouse moved to (445, 198)
Screenshot: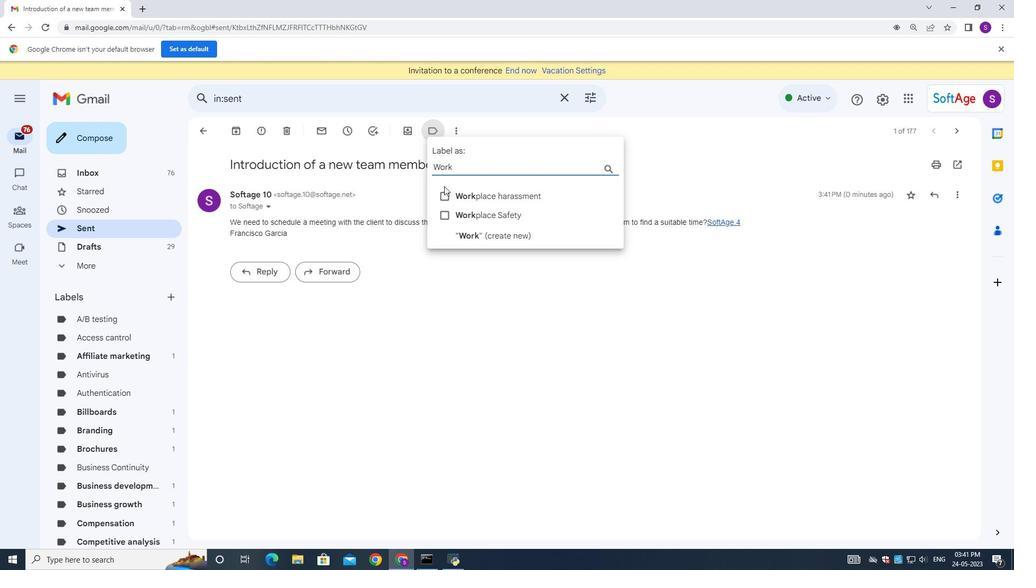 
Action: Mouse pressed left at (445, 198)
Screenshot: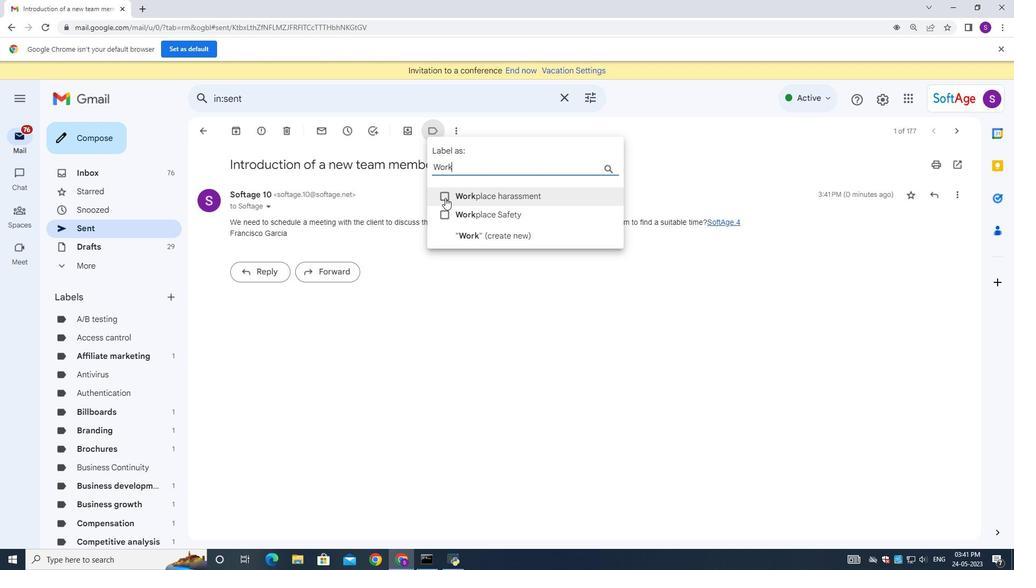 
Action: Mouse moved to (460, 242)
Screenshot: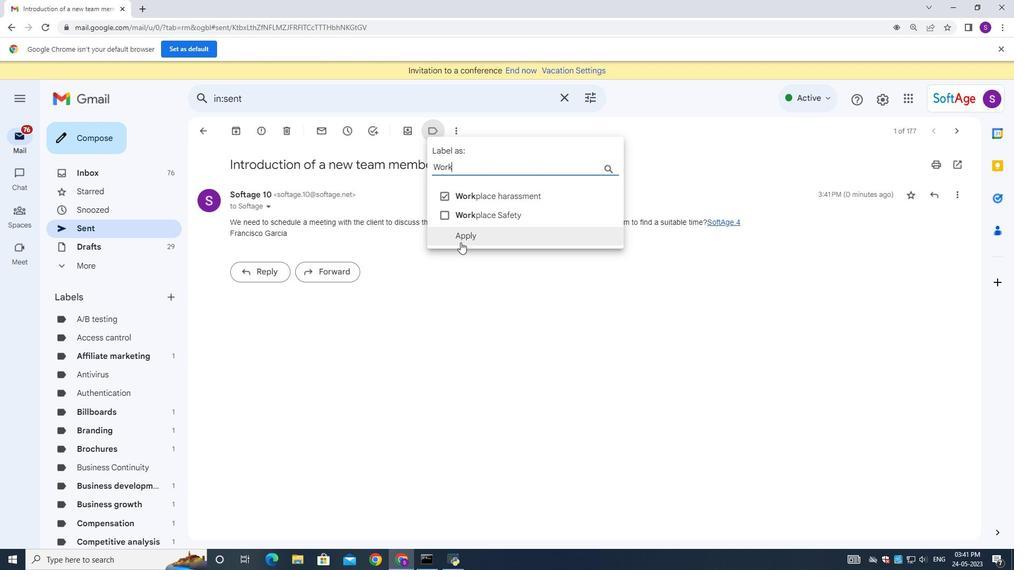
Action: Mouse pressed left at (460, 242)
Screenshot: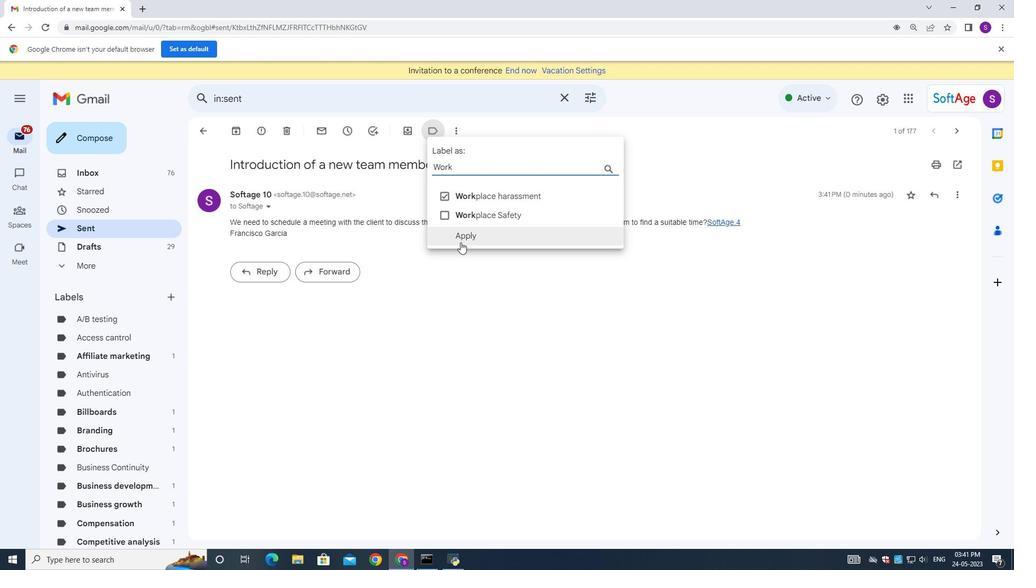 
Action: Mouse moved to (555, 400)
Screenshot: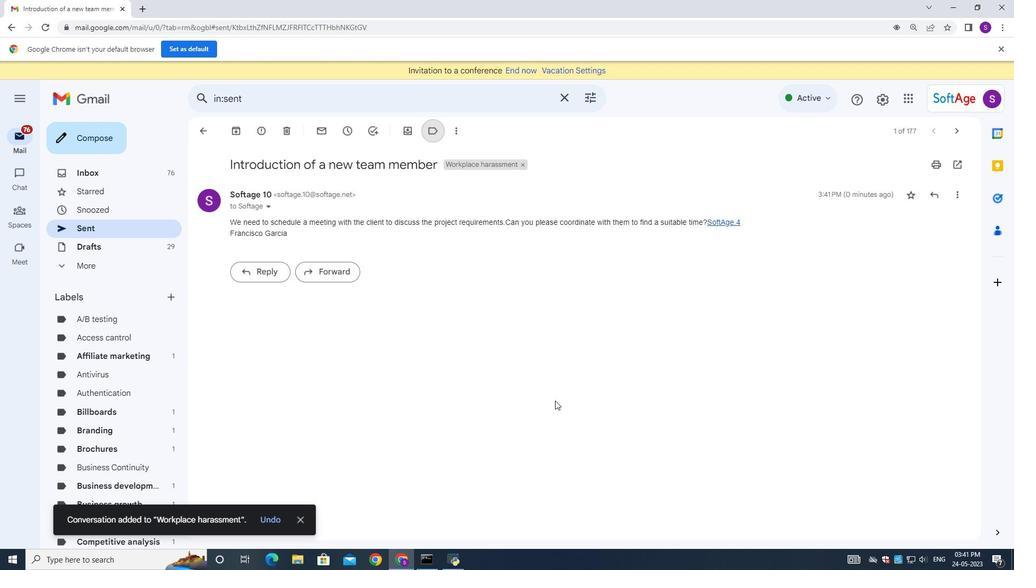 
